 Task: Send an email with the signature Layla Garcia with the subject Introduction to a new initiative and the message I would like to request a meeting to discuss the new employee benefits program. from softage.6@softage.net to softage.5@softage.net and move the email from Sent Items to the folder Raw materials
Action: Mouse moved to (110, 107)
Screenshot: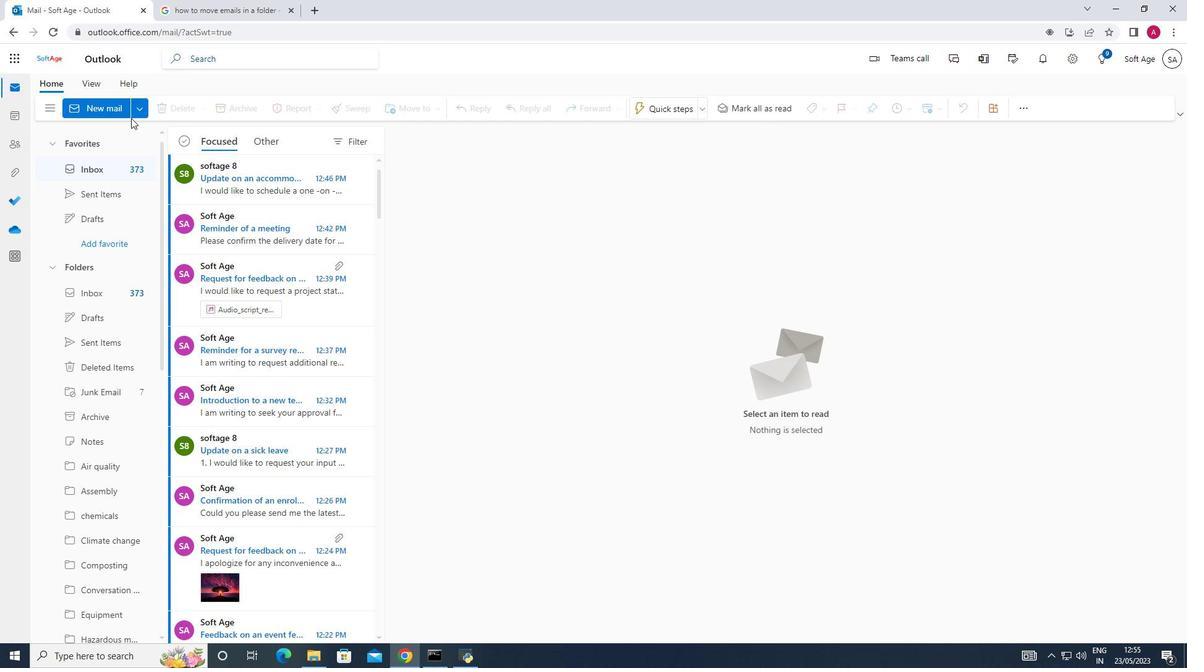 
Action: Mouse pressed left at (110, 107)
Screenshot: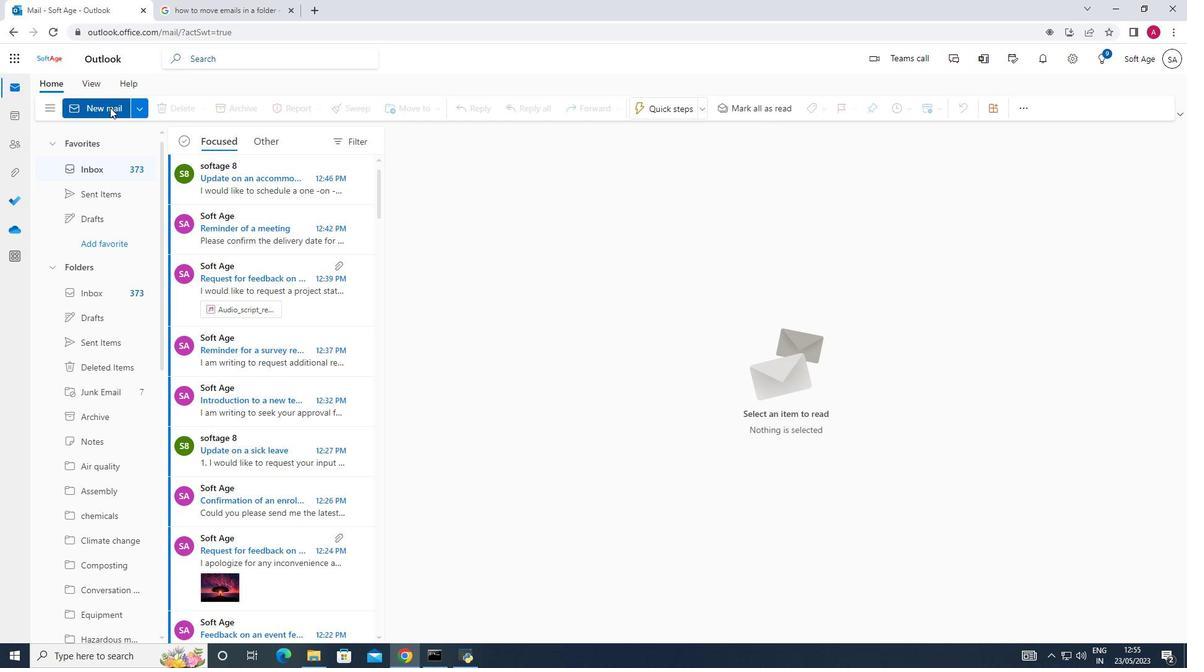 
Action: Mouse moved to (843, 107)
Screenshot: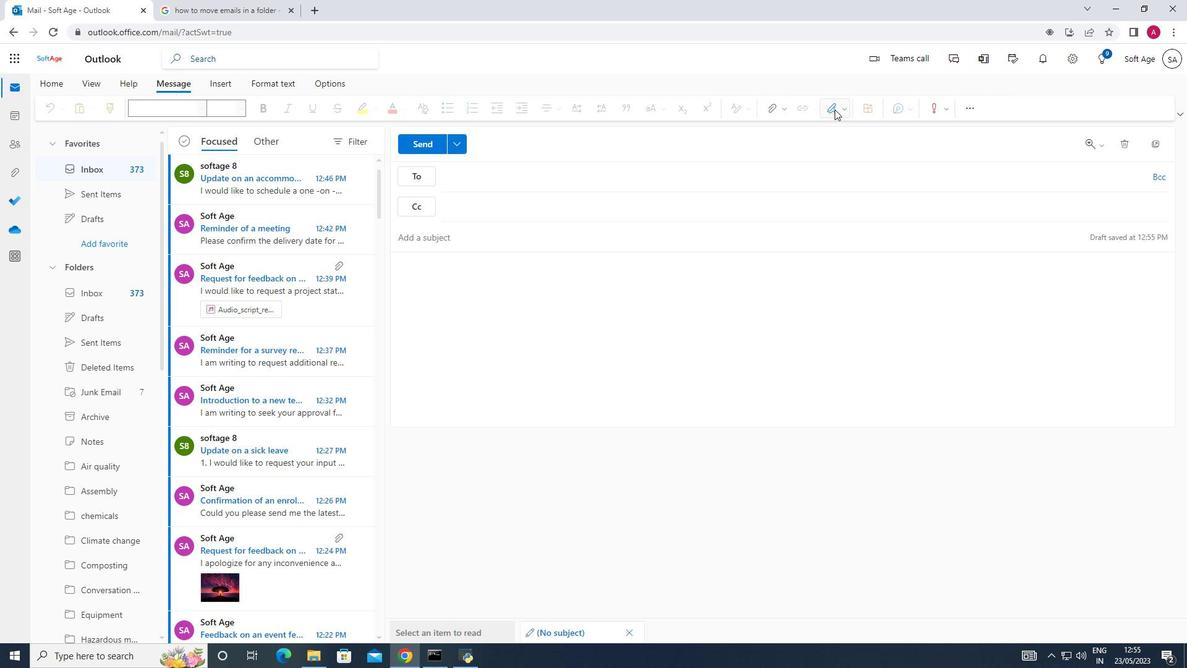
Action: Mouse pressed left at (843, 107)
Screenshot: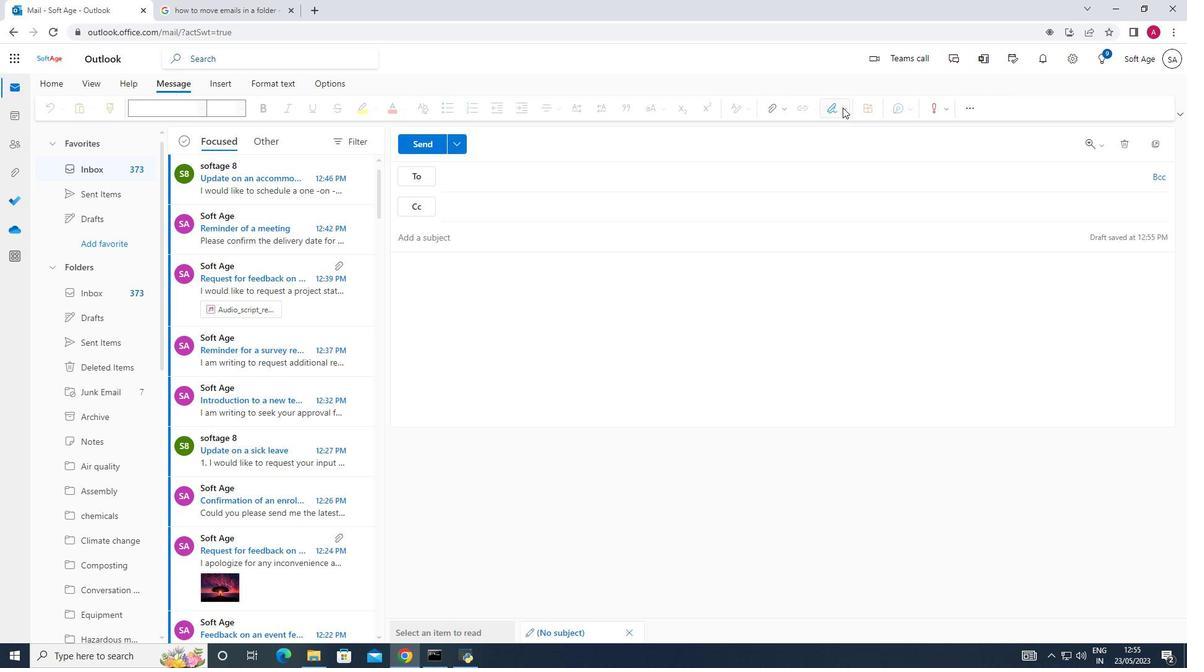 
Action: Mouse moved to (836, 158)
Screenshot: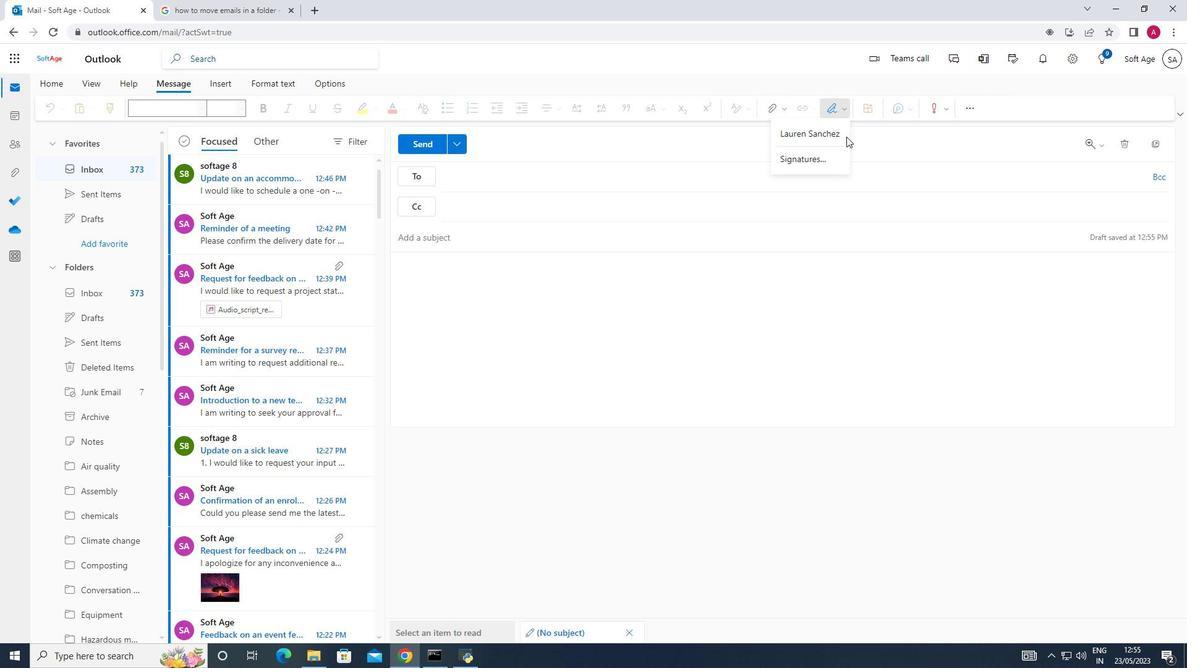 
Action: Mouse pressed left at (836, 158)
Screenshot: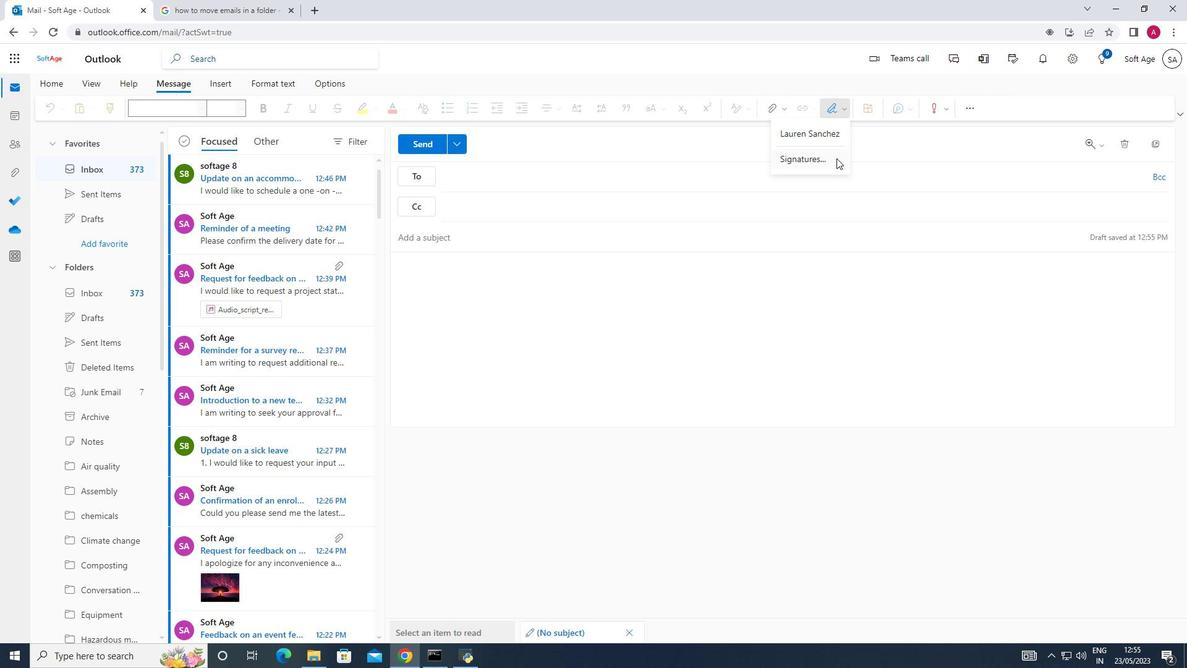 
Action: Mouse moved to (823, 199)
Screenshot: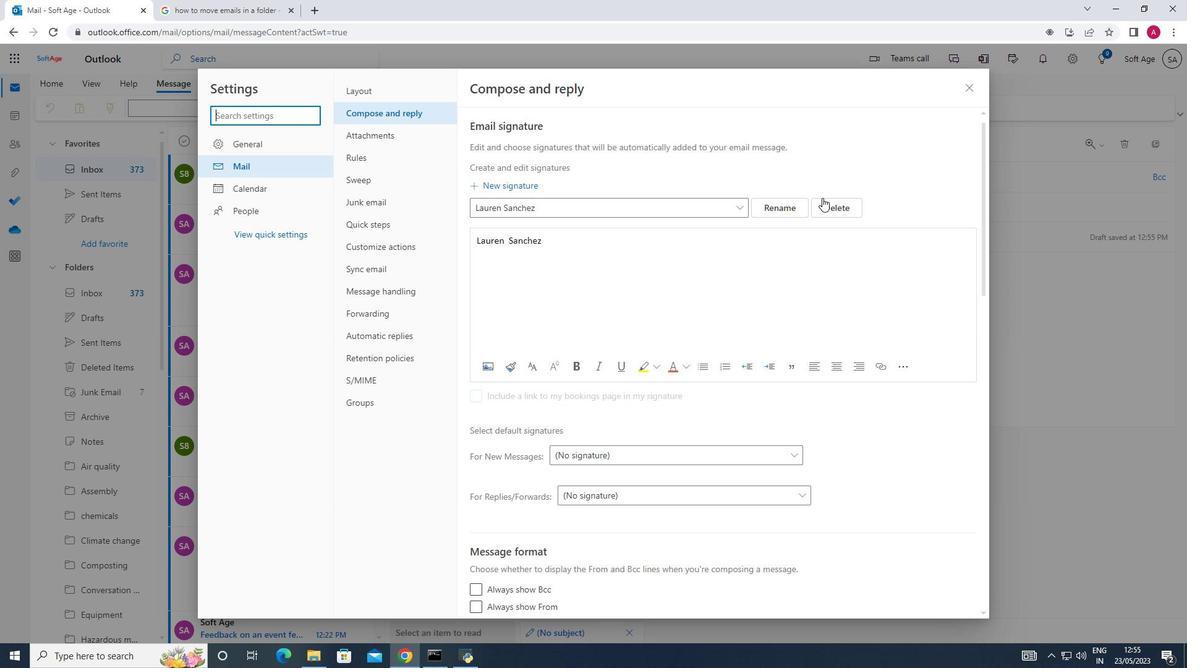 
Action: Mouse pressed left at (823, 199)
Screenshot: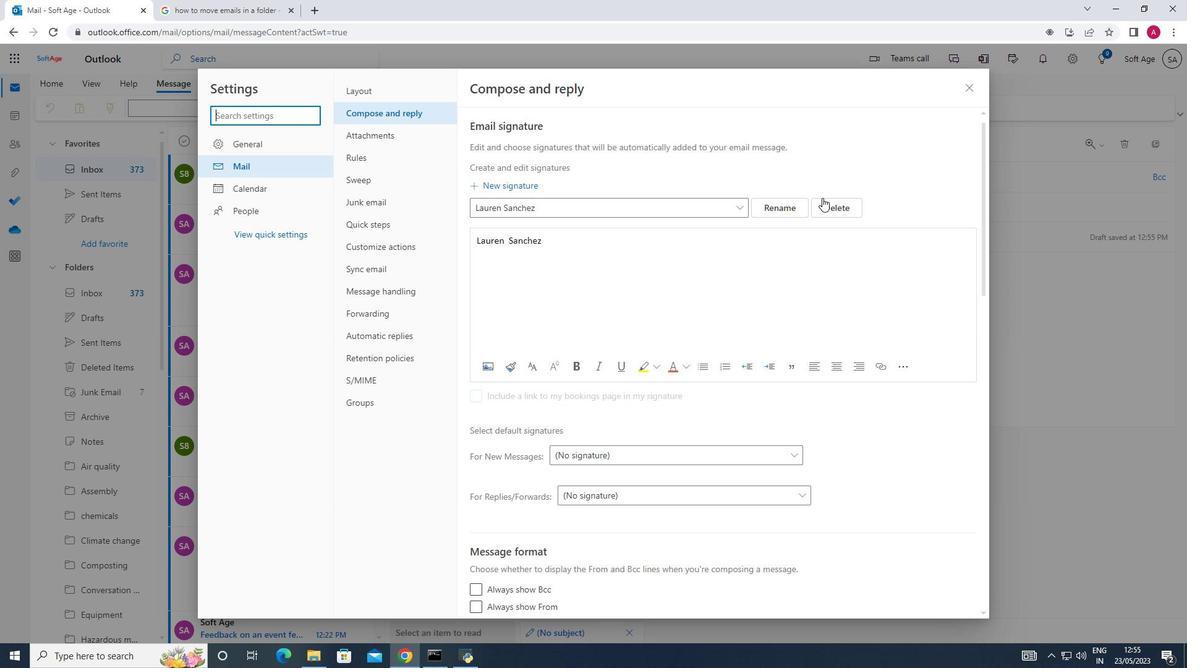 
Action: Mouse moved to (556, 206)
Screenshot: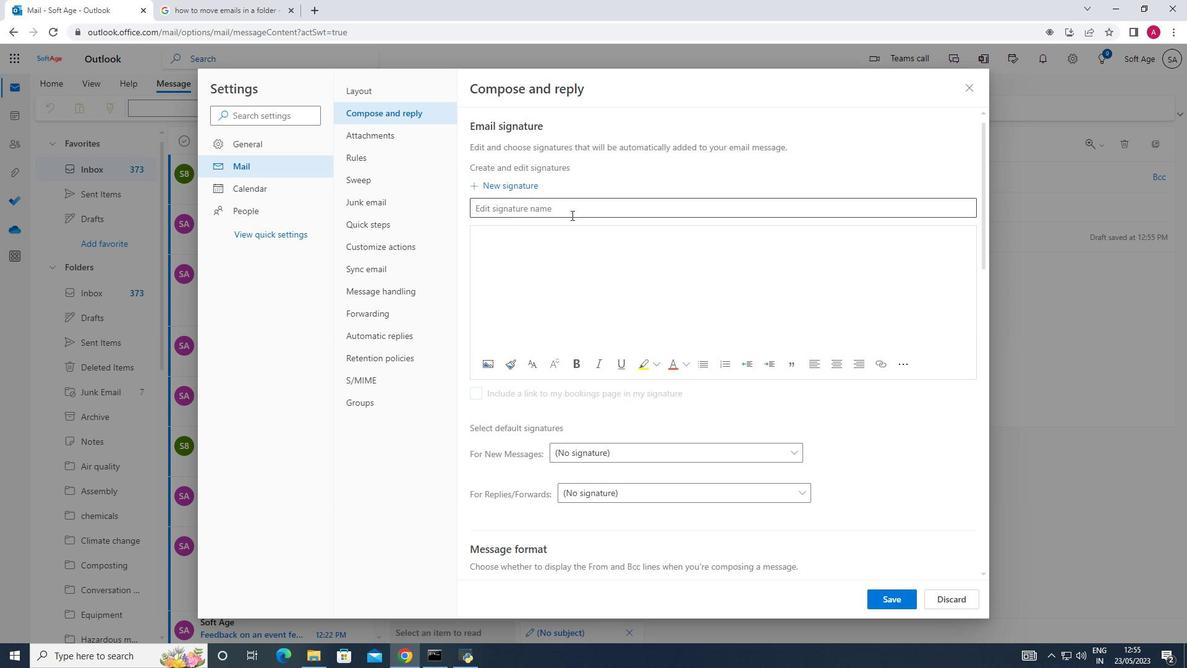 
Action: Mouse pressed left at (556, 206)
Screenshot: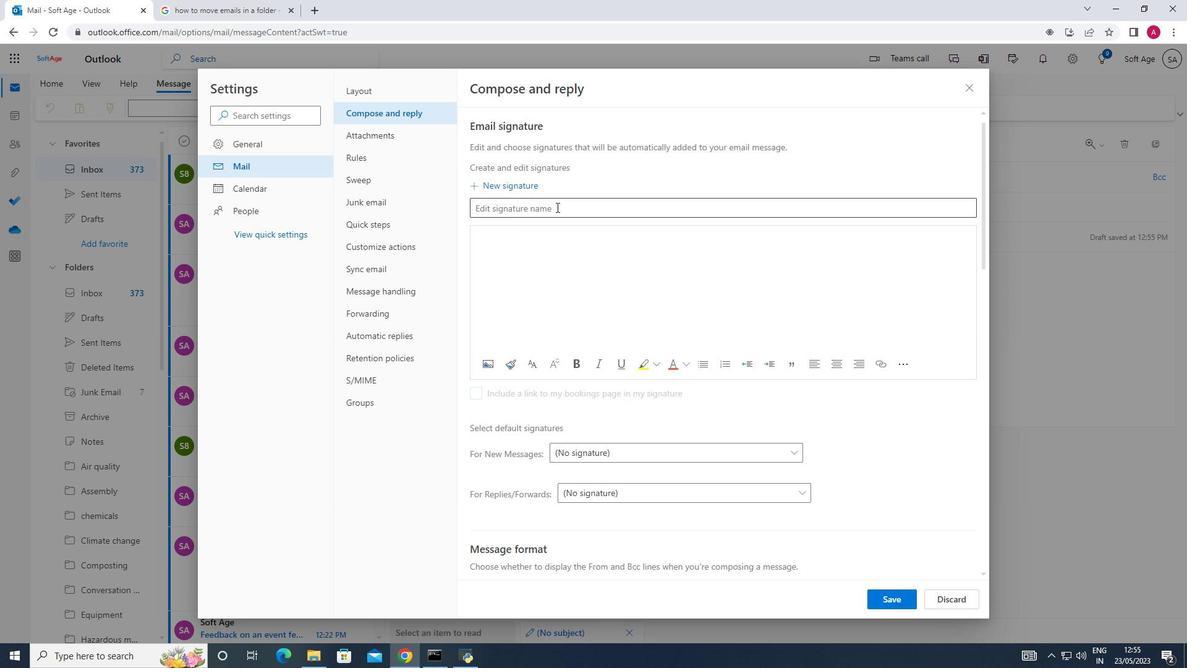 
Action: Mouse moved to (566, 204)
Screenshot: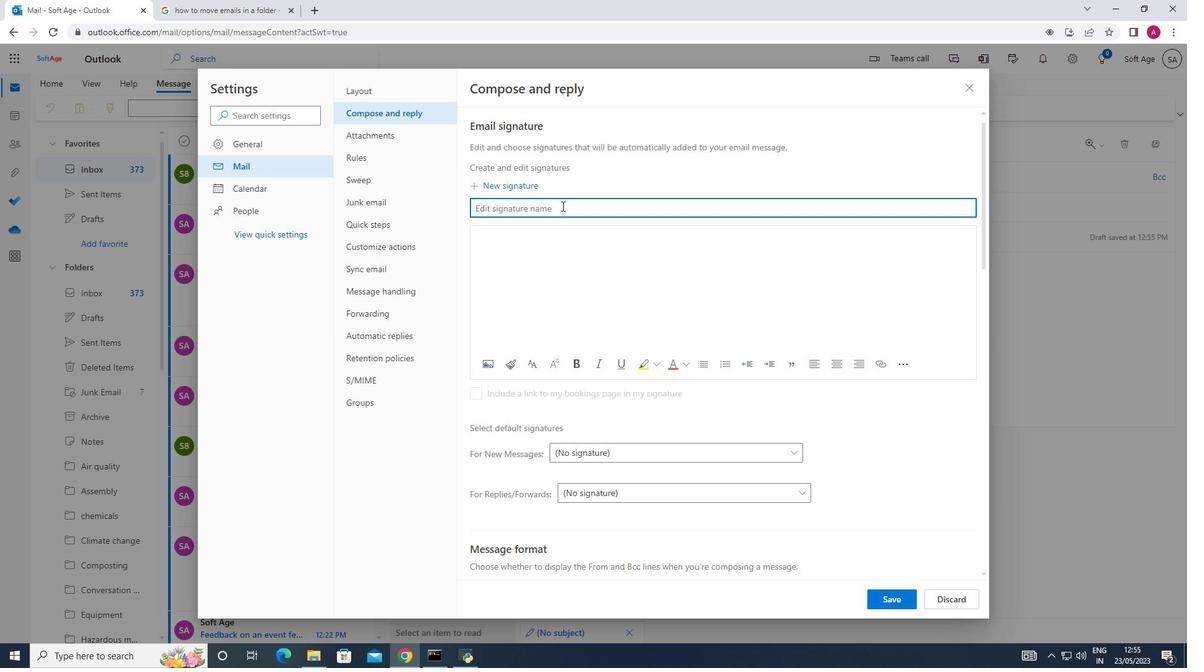 
Action: Key pressed <Key.shift_r>Layla<Key.space><Key.shift>Gr<Key.backspace>arcia
Screenshot: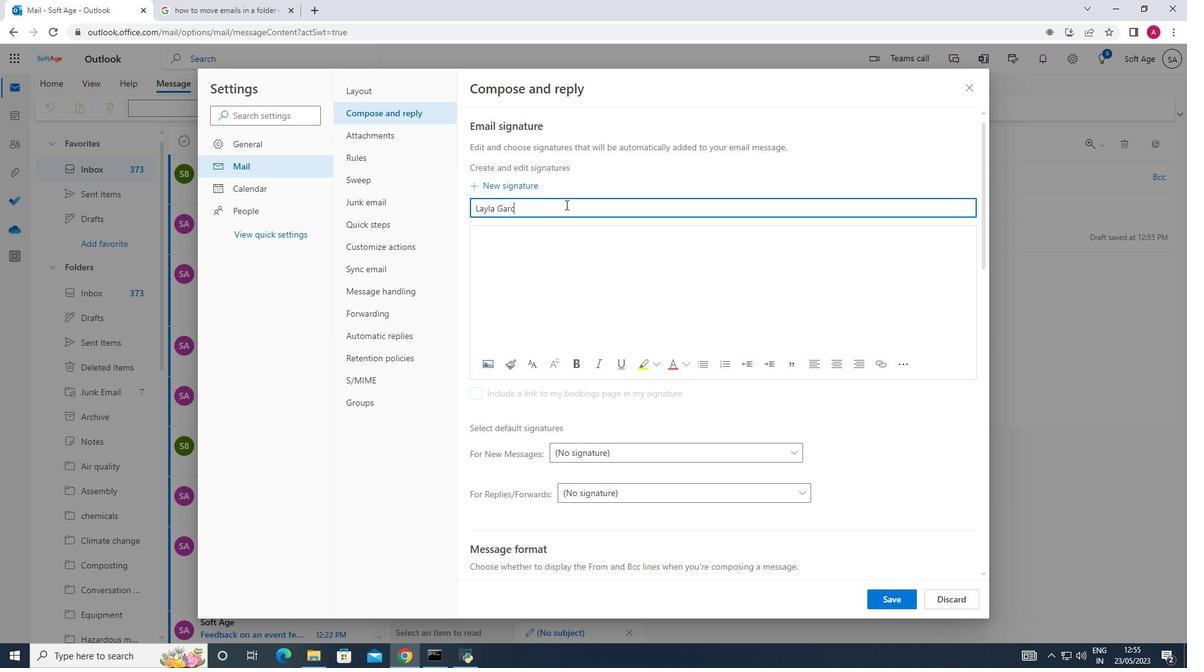 
Action: Mouse moved to (536, 240)
Screenshot: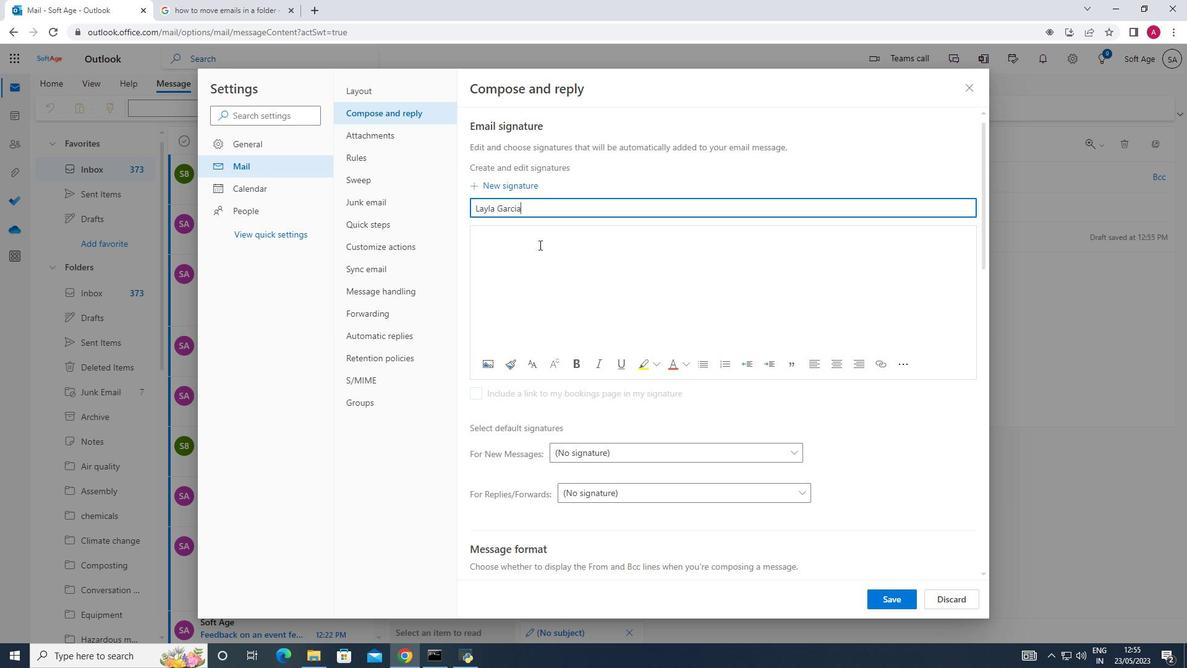 
Action: Mouse pressed left at (536, 240)
Screenshot: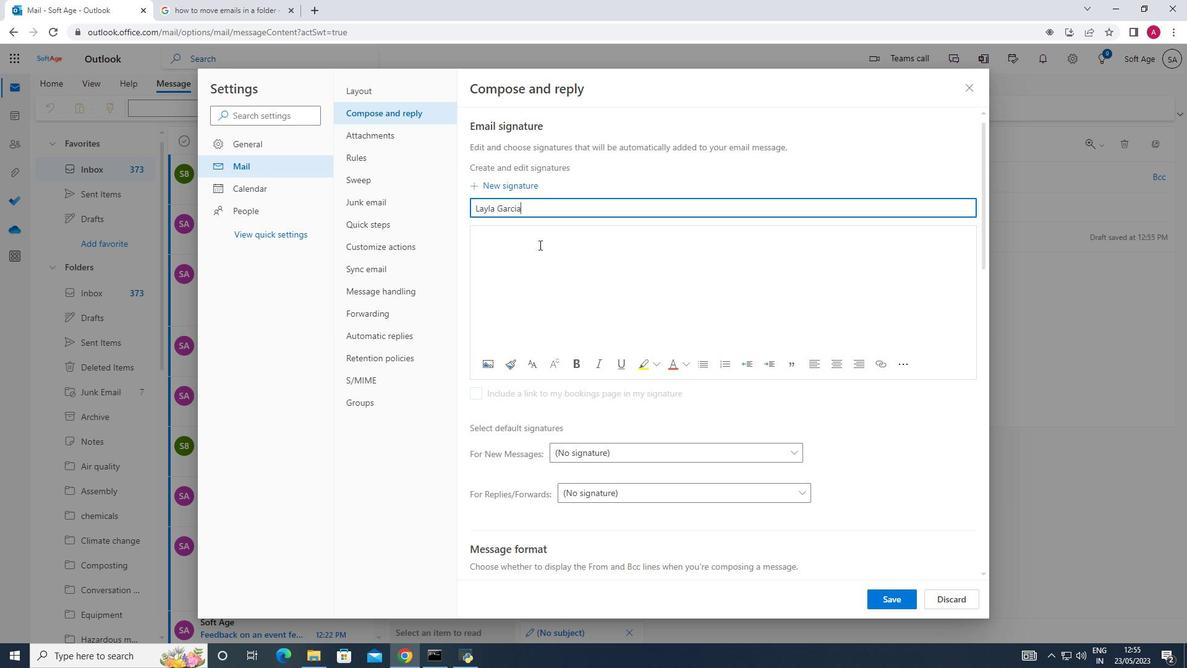 
Action: Mouse moved to (525, 225)
Screenshot: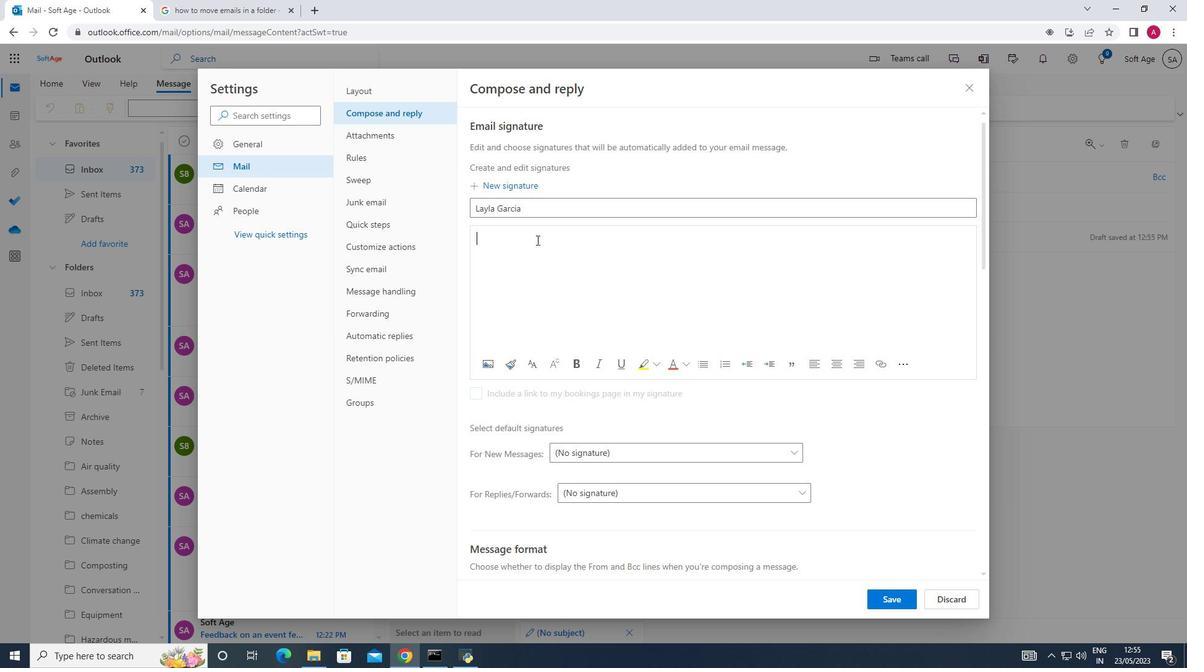 
Action: Key pressed <Key.shift_r>Layla<Key.space><Key.shift>Garcia
Screenshot: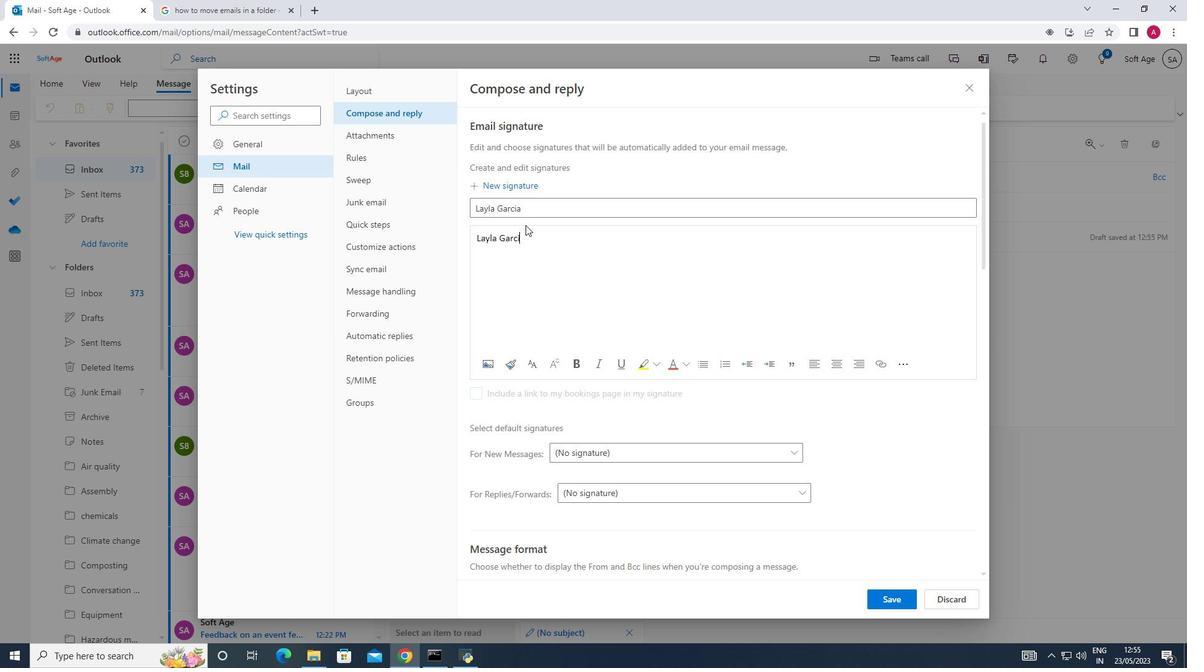 
Action: Mouse moved to (895, 605)
Screenshot: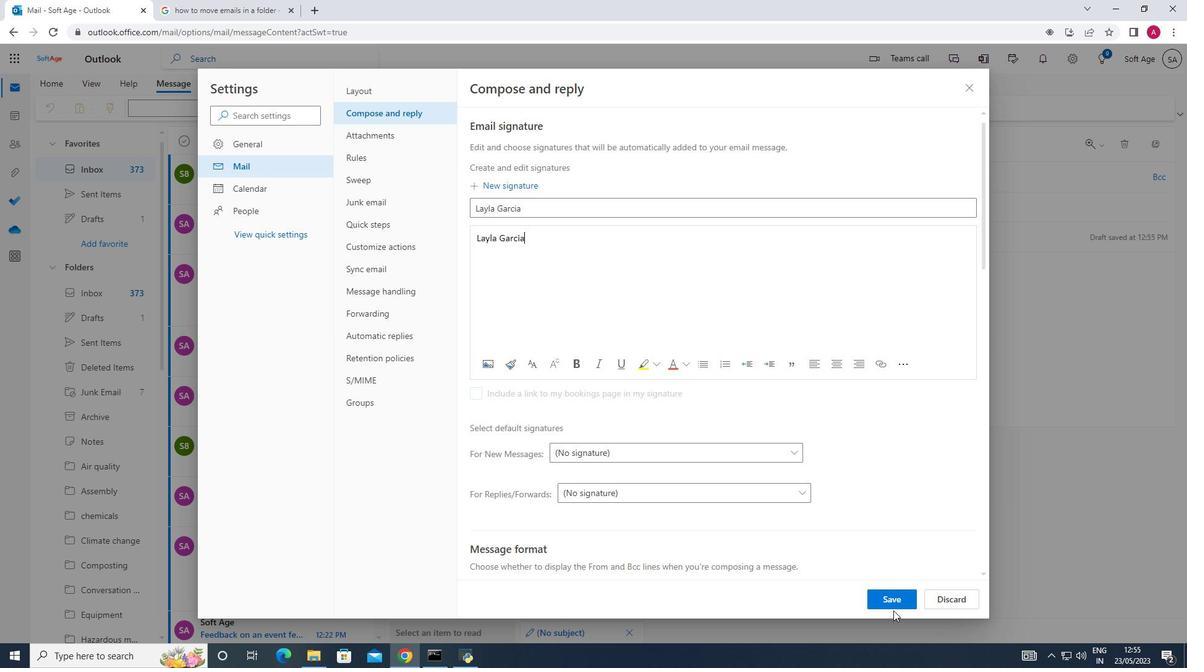 
Action: Mouse pressed left at (895, 605)
Screenshot: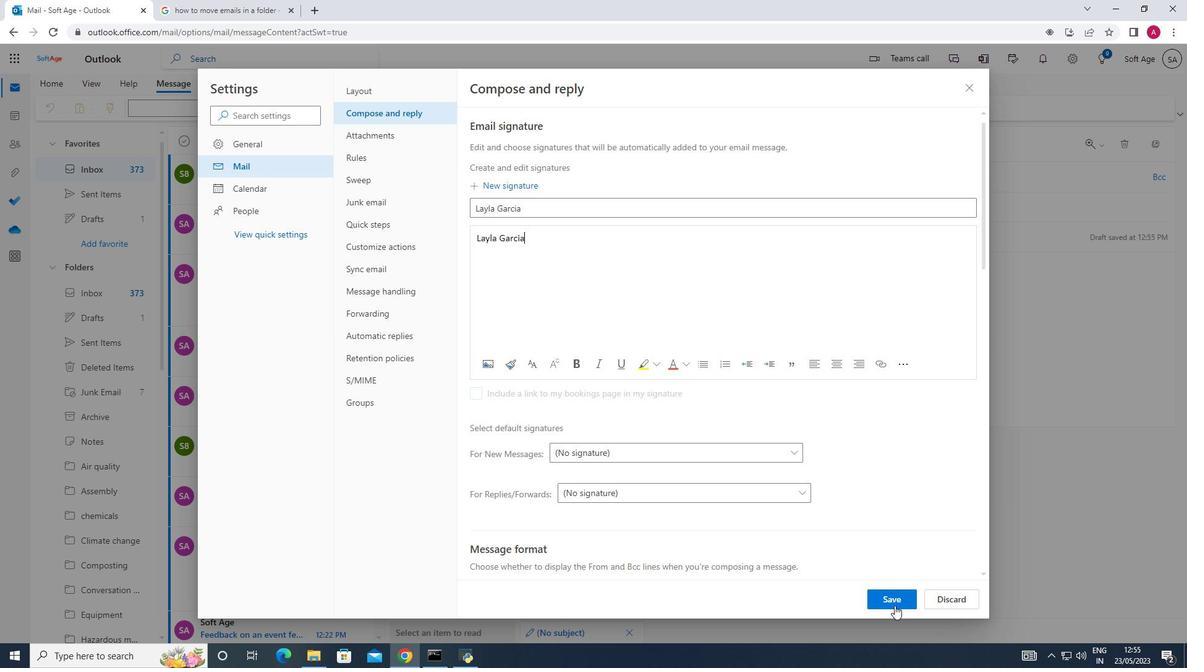 
Action: Mouse moved to (968, 84)
Screenshot: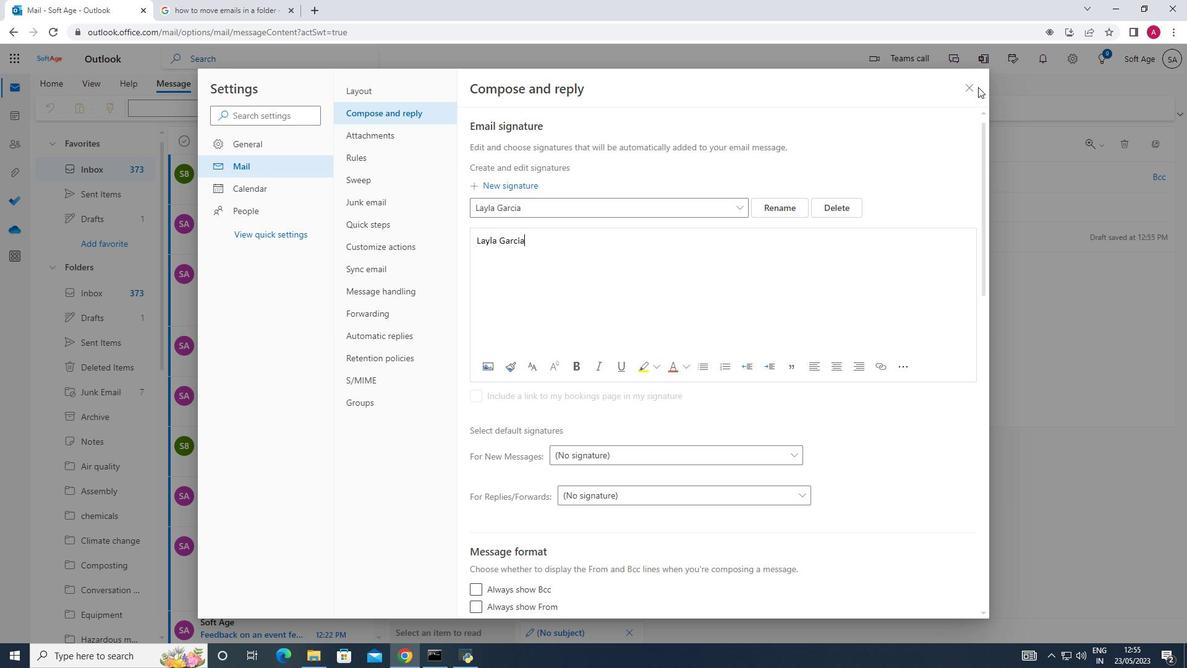
Action: Mouse pressed left at (968, 84)
Screenshot: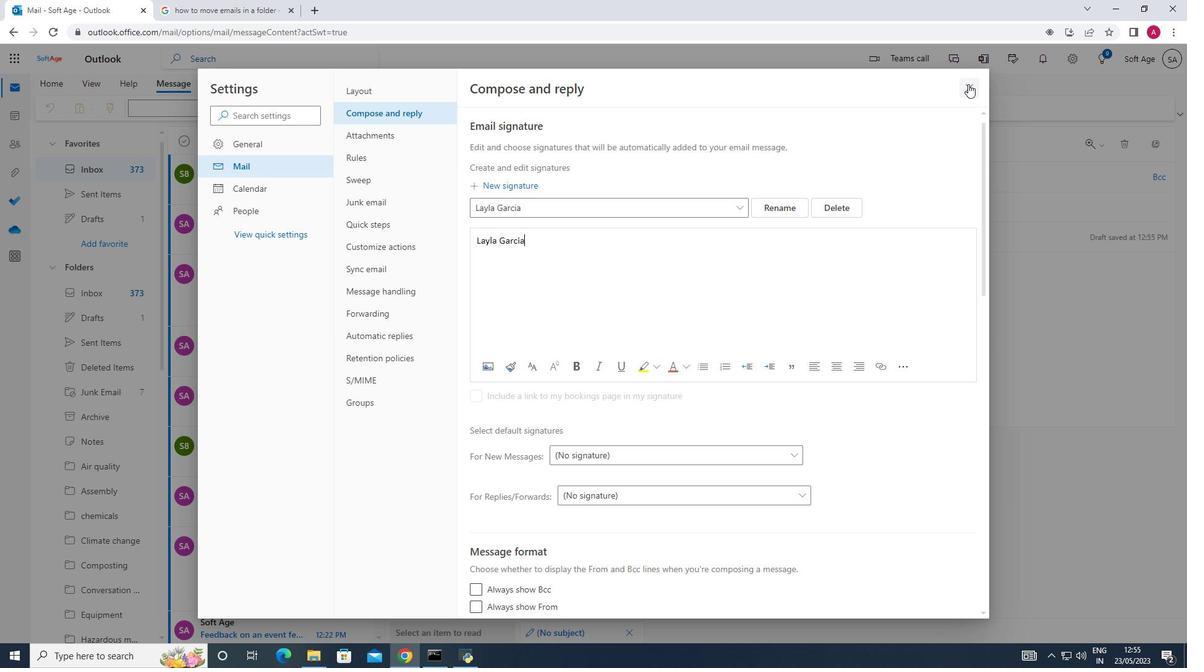 
Action: Mouse moved to (839, 107)
Screenshot: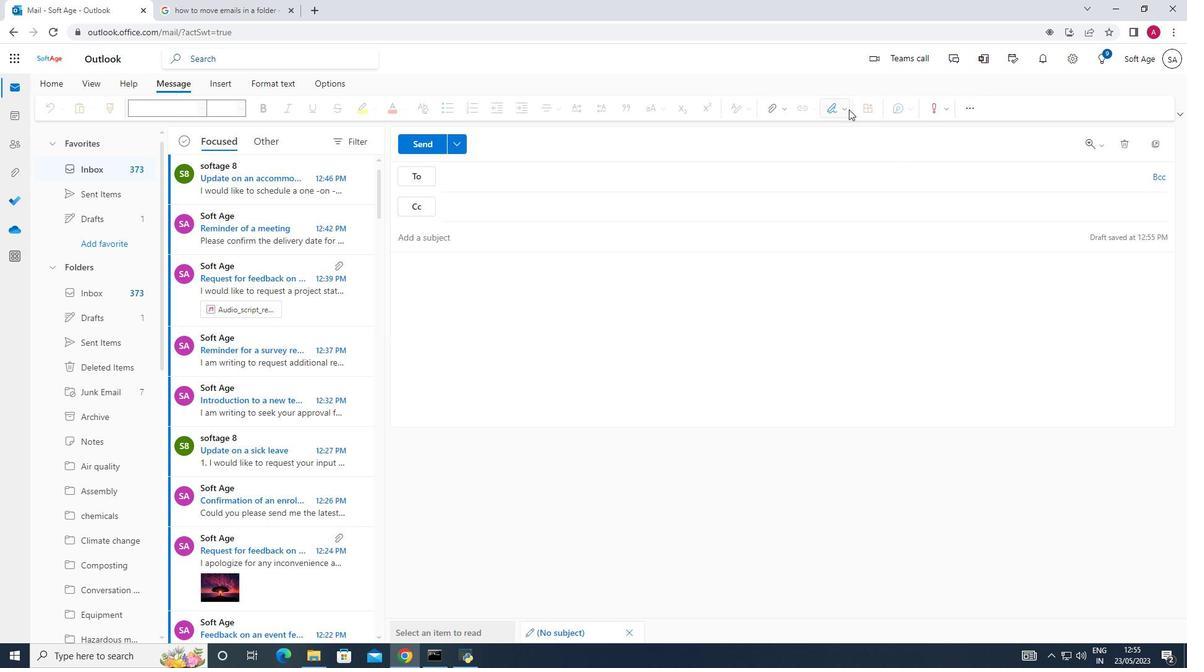 
Action: Mouse pressed left at (839, 107)
Screenshot: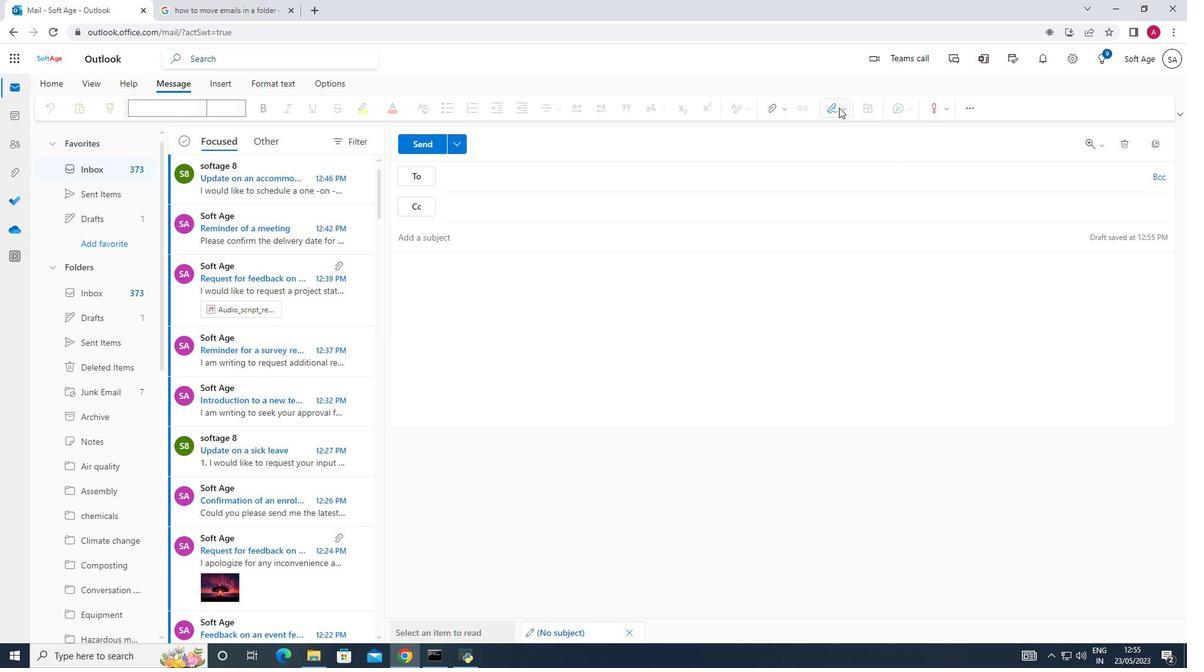 
Action: Mouse moved to (819, 128)
Screenshot: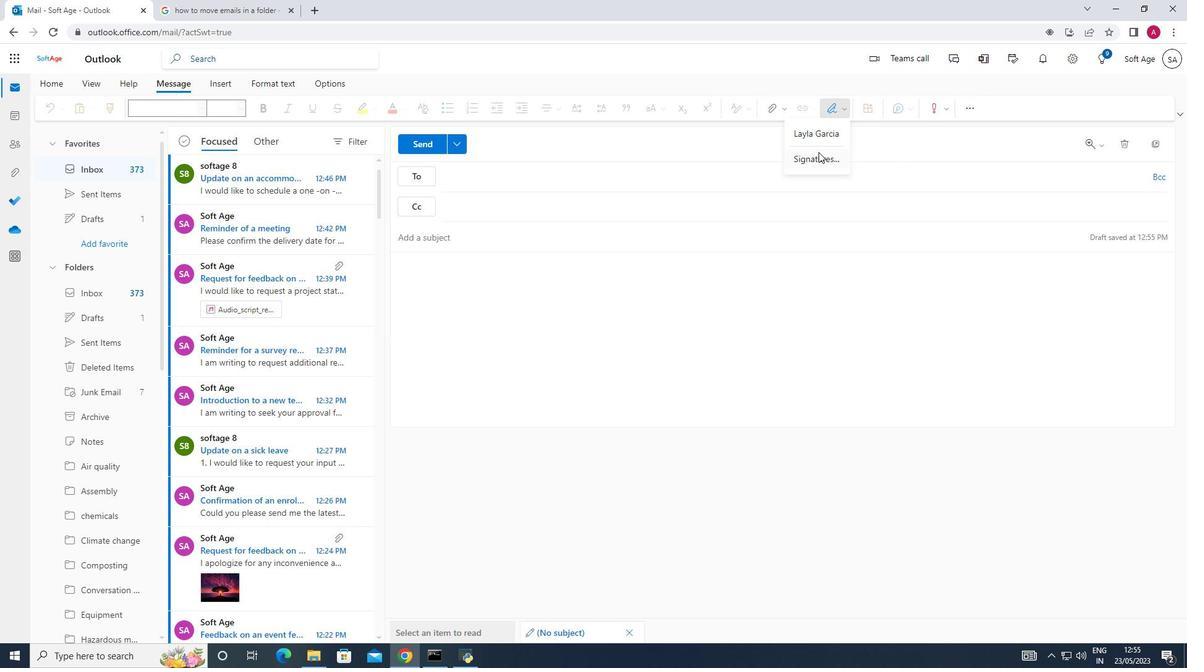 
Action: Mouse pressed left at (819, 128)
Screenshot: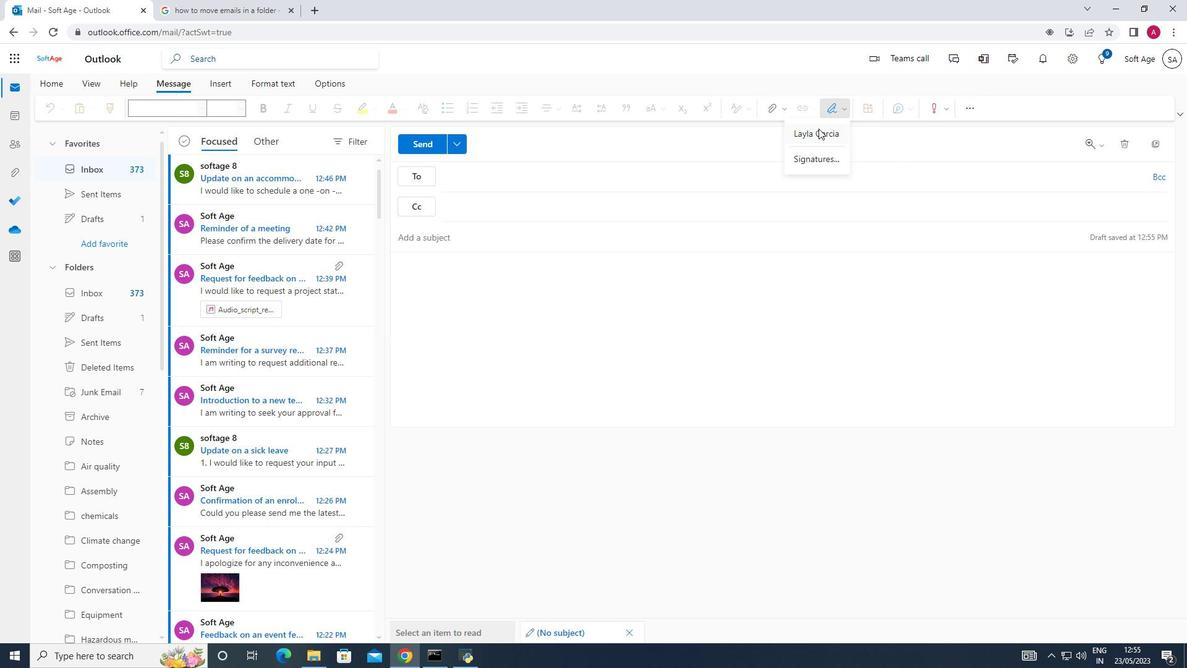 
Action: Mouse moved to (427, 240)
Screenshot: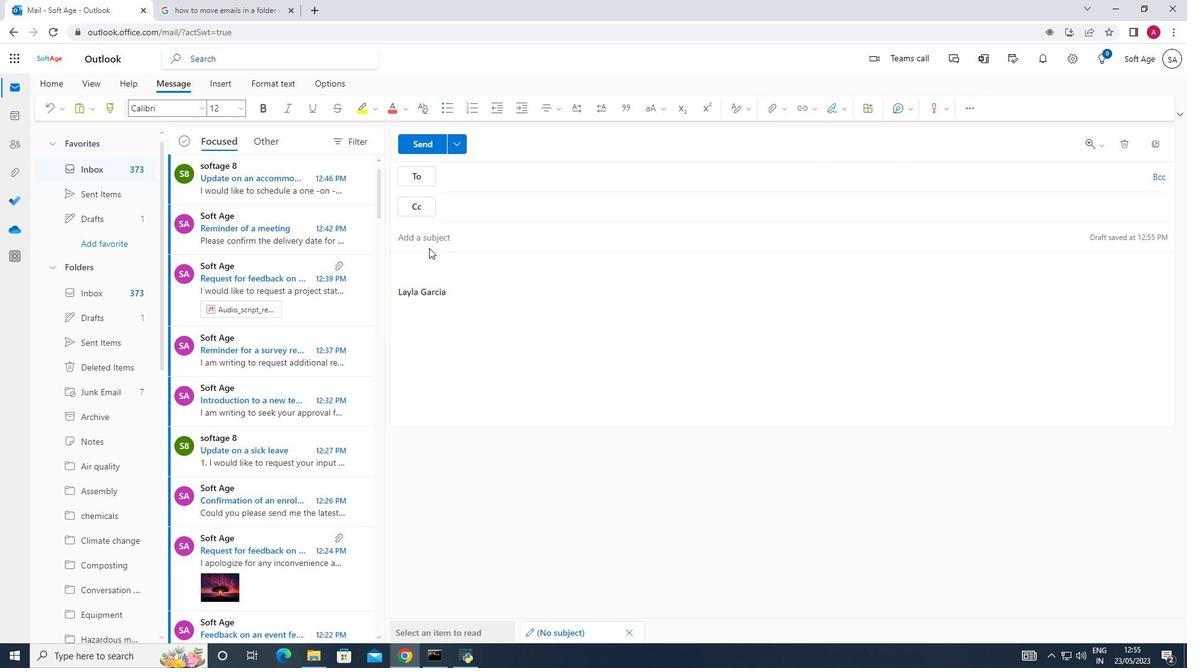 
Action: Mouse pressed left at (427, 240)
Screenshot: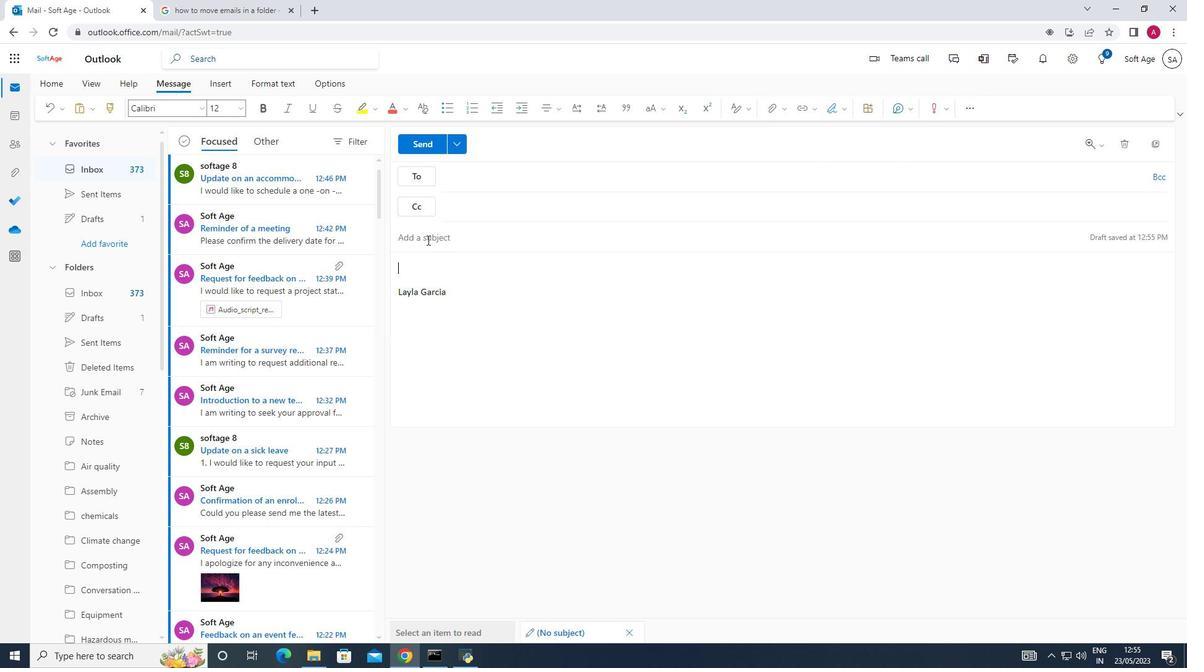 
Action: Mouse moved to (433, 236)
Screenshot: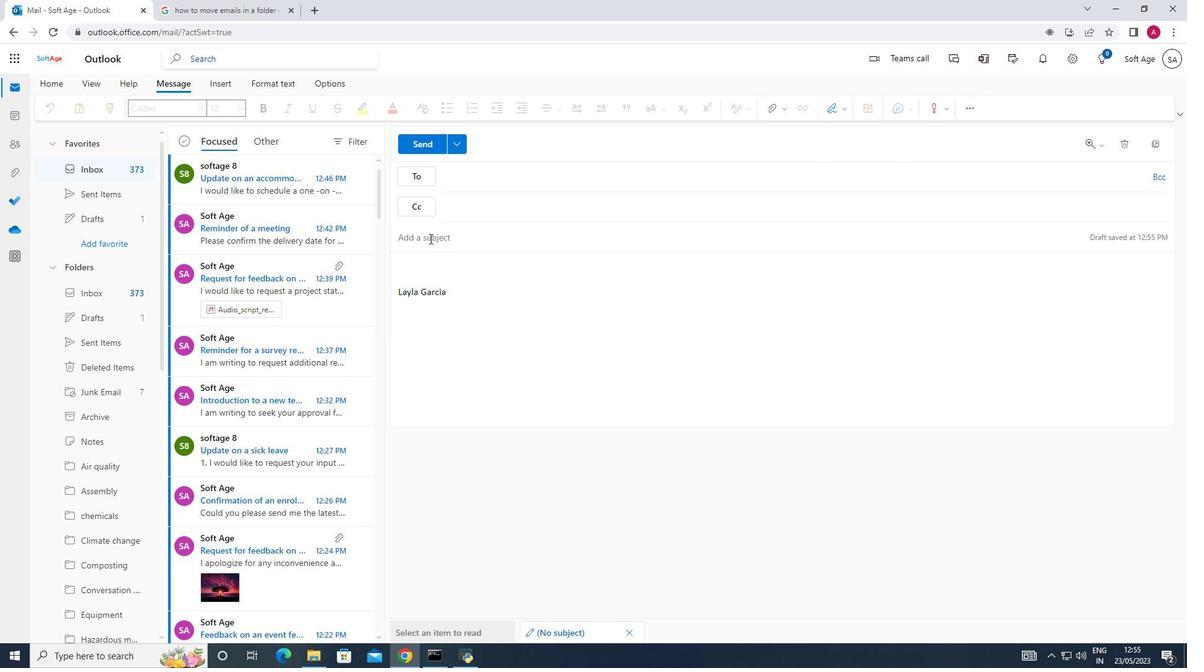 
Action: Key pressed <Key.shift>Introduction<Key.space>to<Key.space>a<Key.space>new<Key.space>initiative
Screenshot: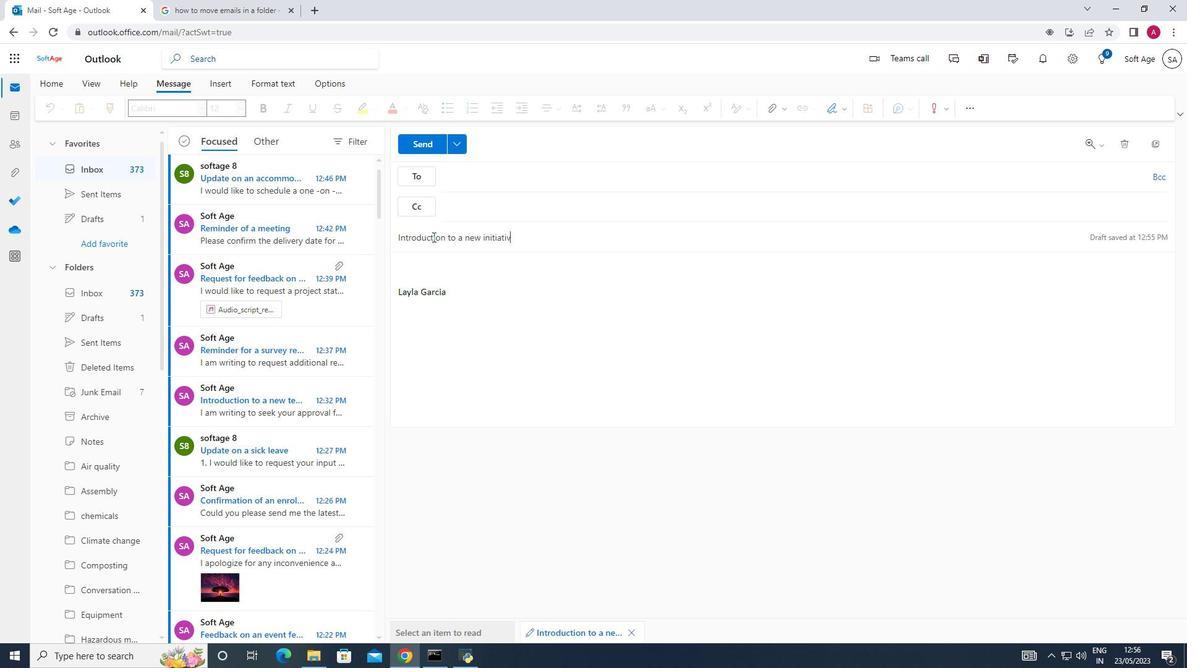 
Action: Mouse moved to (426, 270)
Screenshot: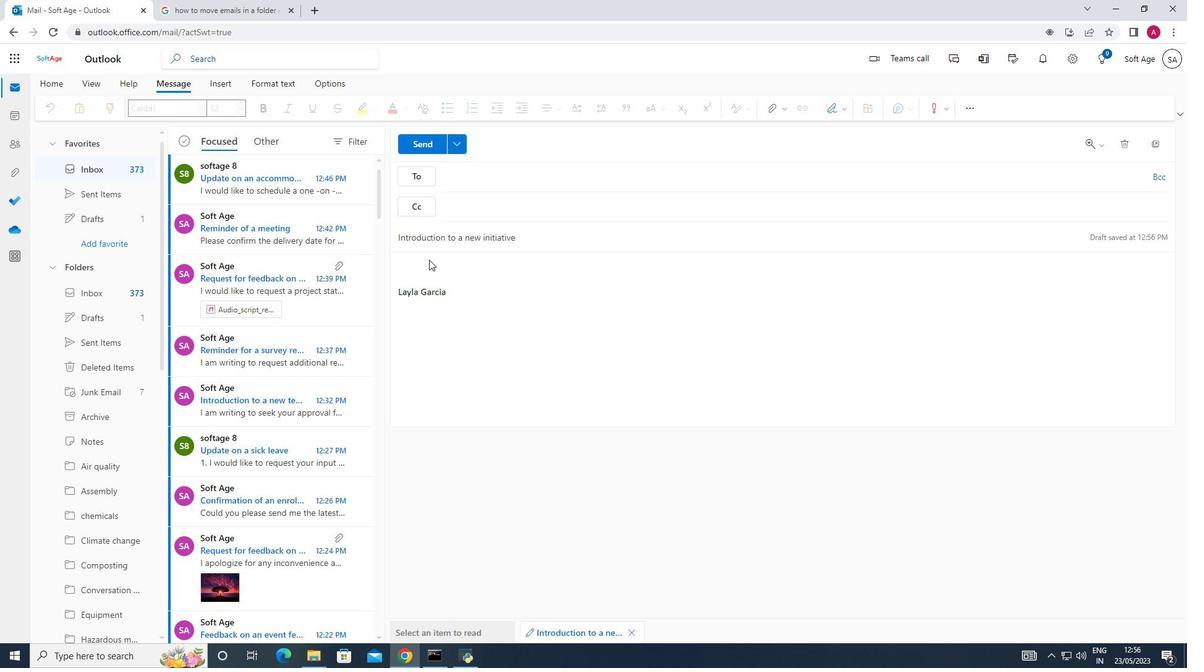 
Action: Mouse pressed left at (426, 270)
Screenshot: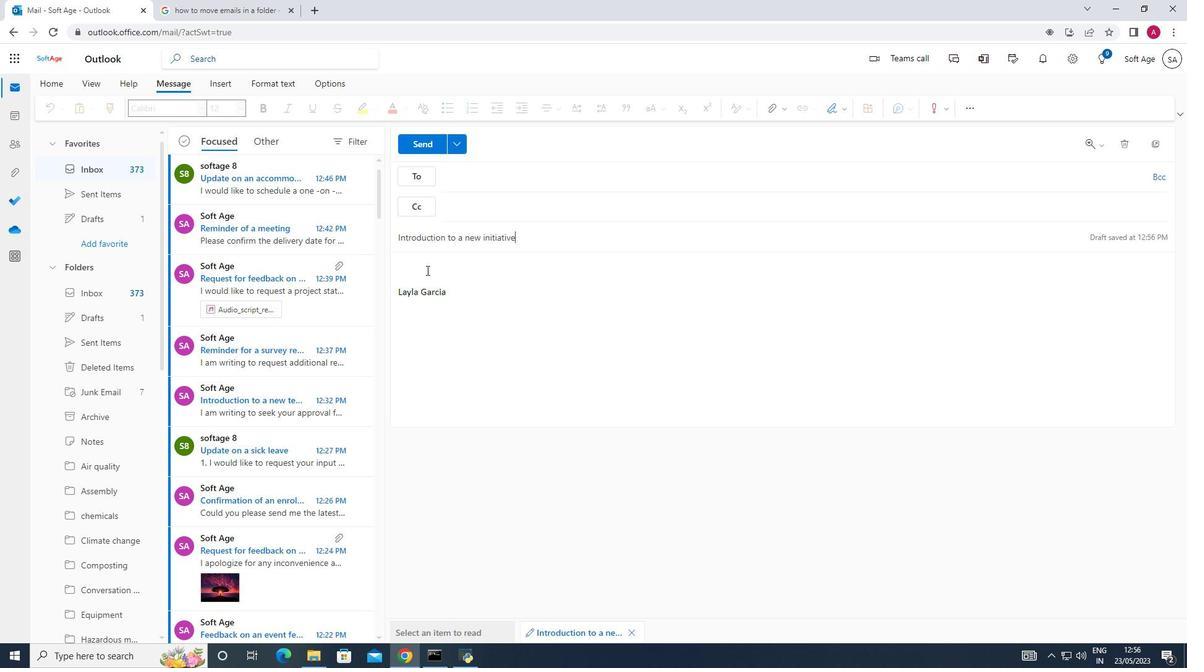 
Action: Key pressed <Key.shift>I<Key.space>would<Key.space><Key.tab><Key.space>request<Key.space>a<Key.space>meeting<Key.space>to<Key.space>discuss<Key.space>the<Key.space>new<Key.space>employee<Key.space>benefits<Key.space>program.
Screenshot: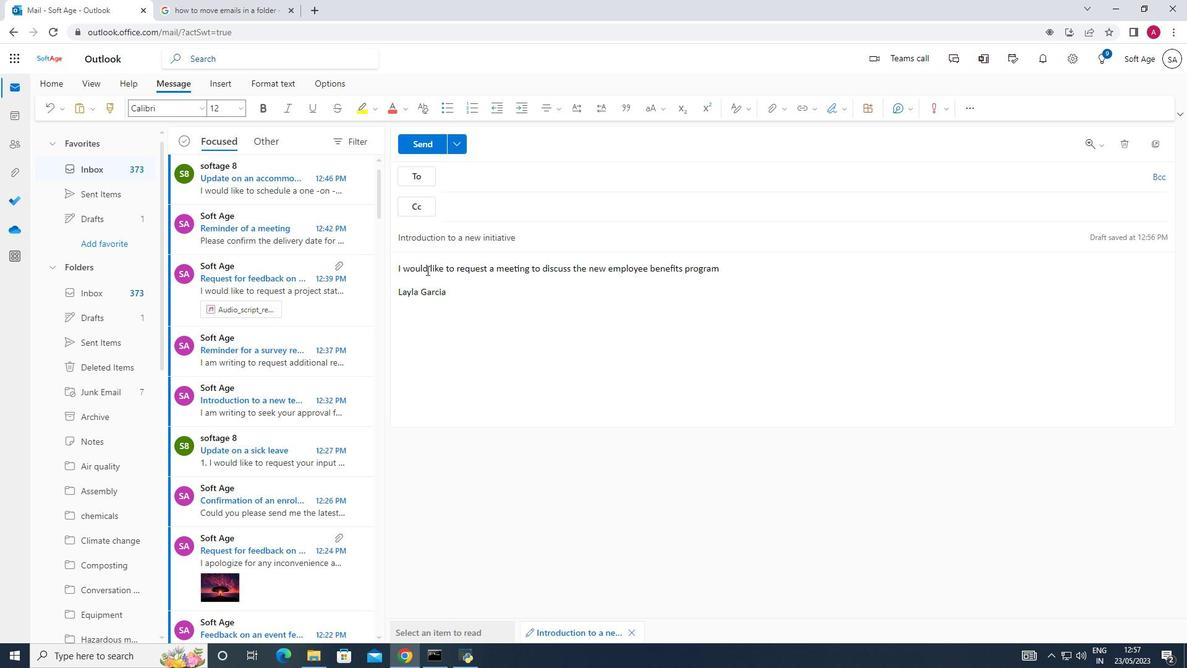 
Action: Mouse moved to (476, 183)
Screenshot: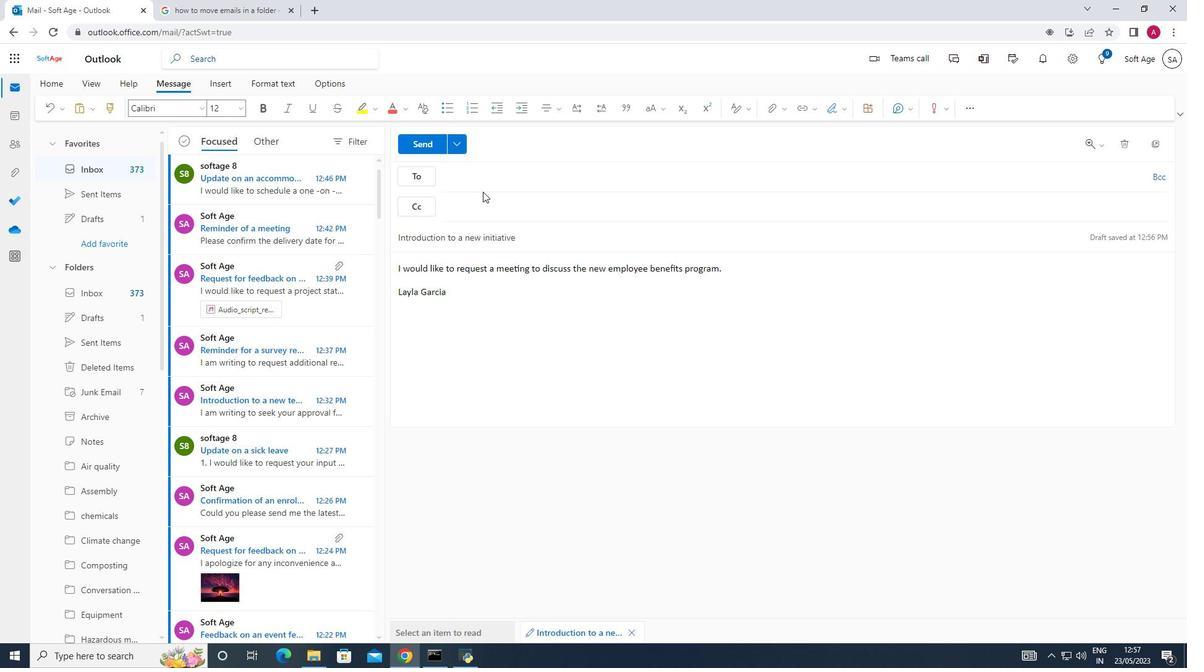 
Action: Mouse pressed left at (476, 183)
Screenshot: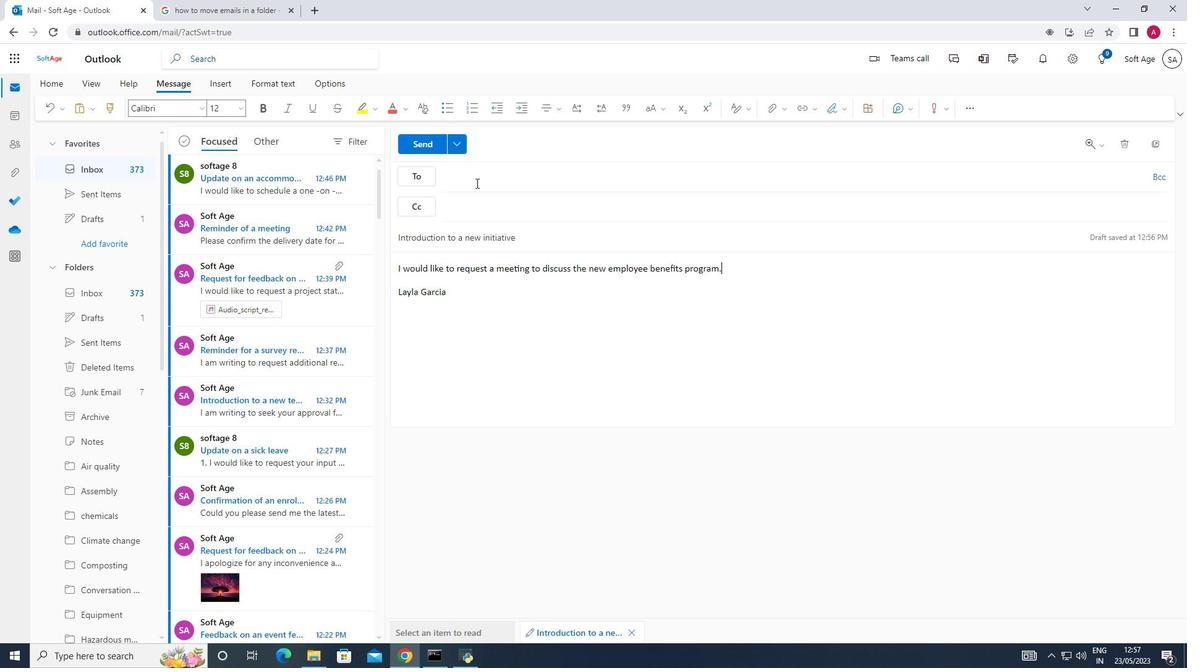 
Action: Key pressed softage.5<Key.shift>@
Screenshot: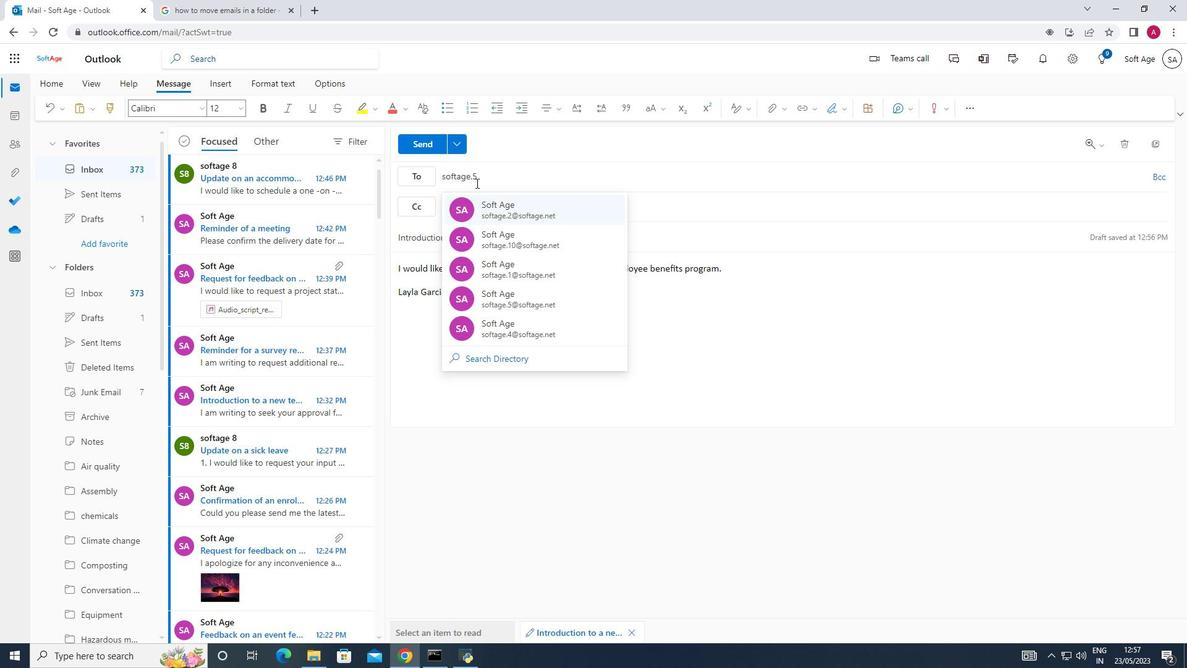 
Action: Mouse moved to (516, 217)
Screenshot: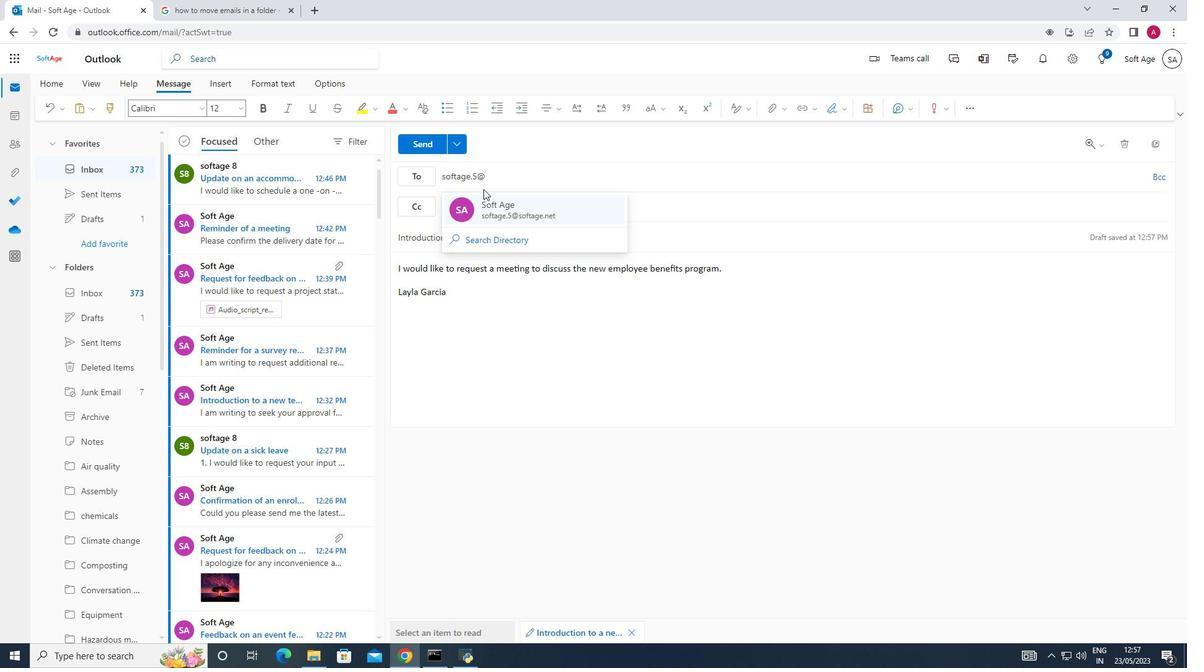 
Action: Mouse pressed left at (516, 217)
Screenshot: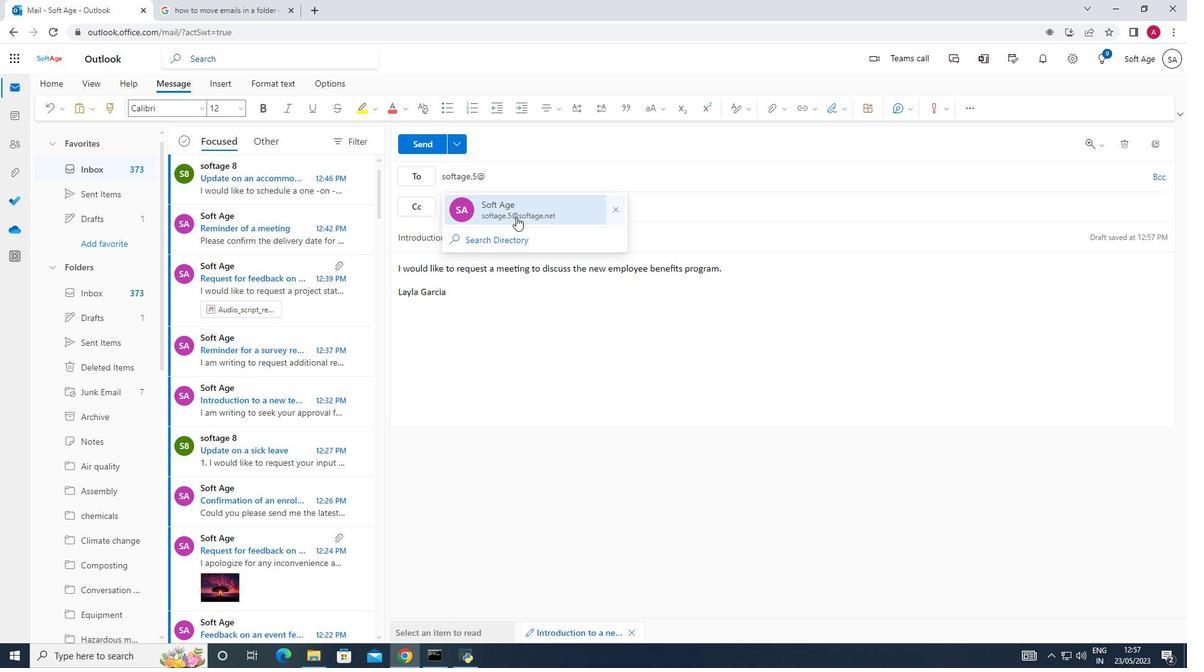 
Action: Mouse moved to (349, 300)
Screenshot: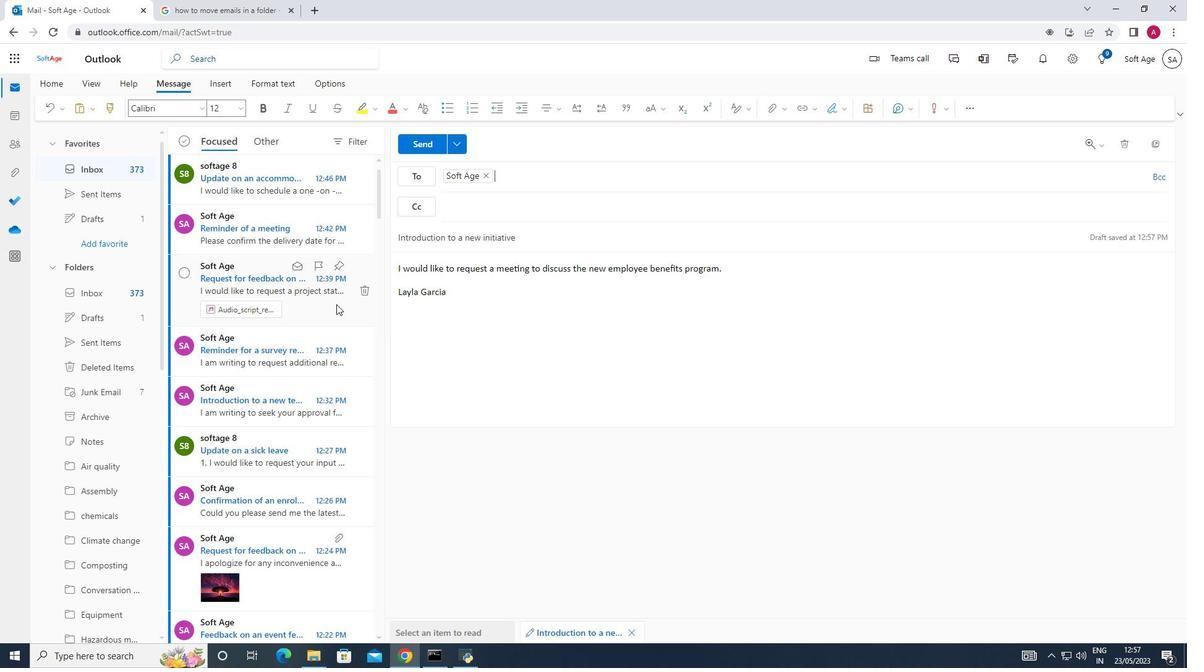 
Action: Mouse scrolled (349, 300) with delta (0, 0)
Screenshot: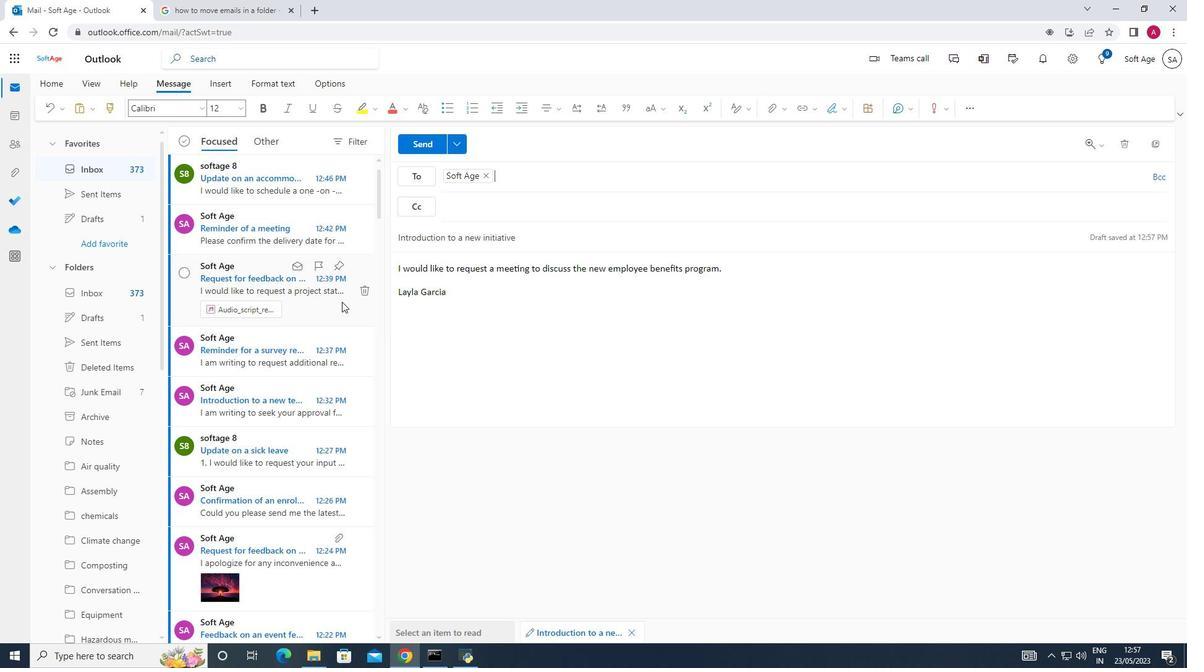 
Action: Mouse moved to (482, 238)
Screenshot: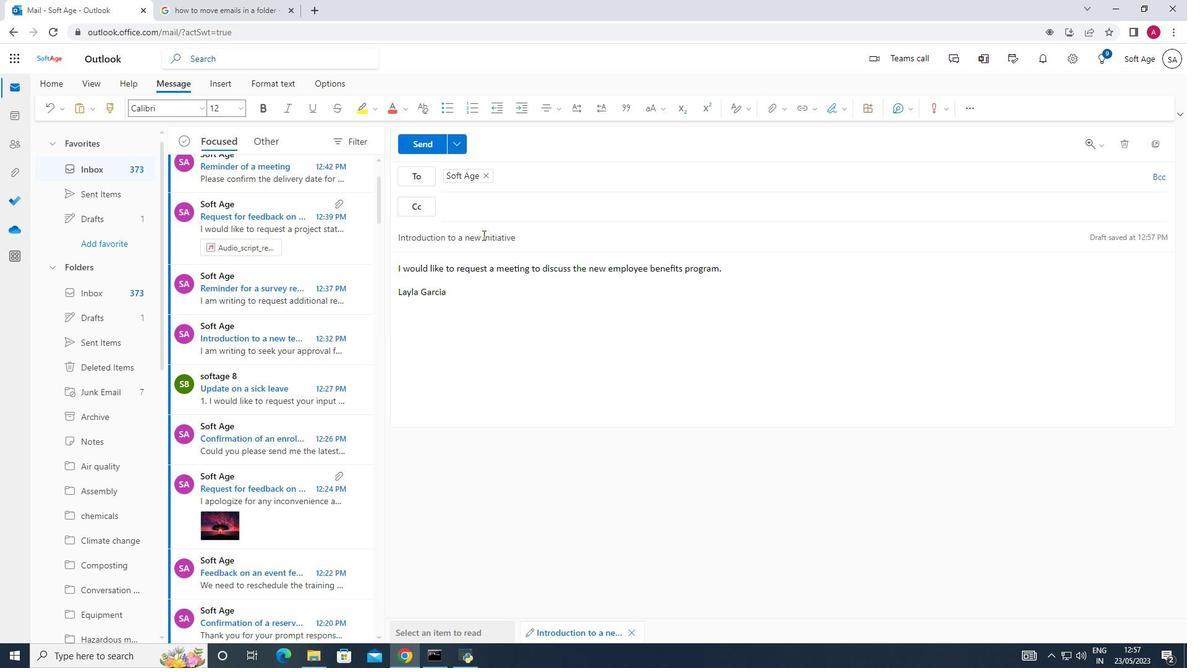 
Action: Mouse scrolled (482, 238) with delta (0, 0)
Screenshot: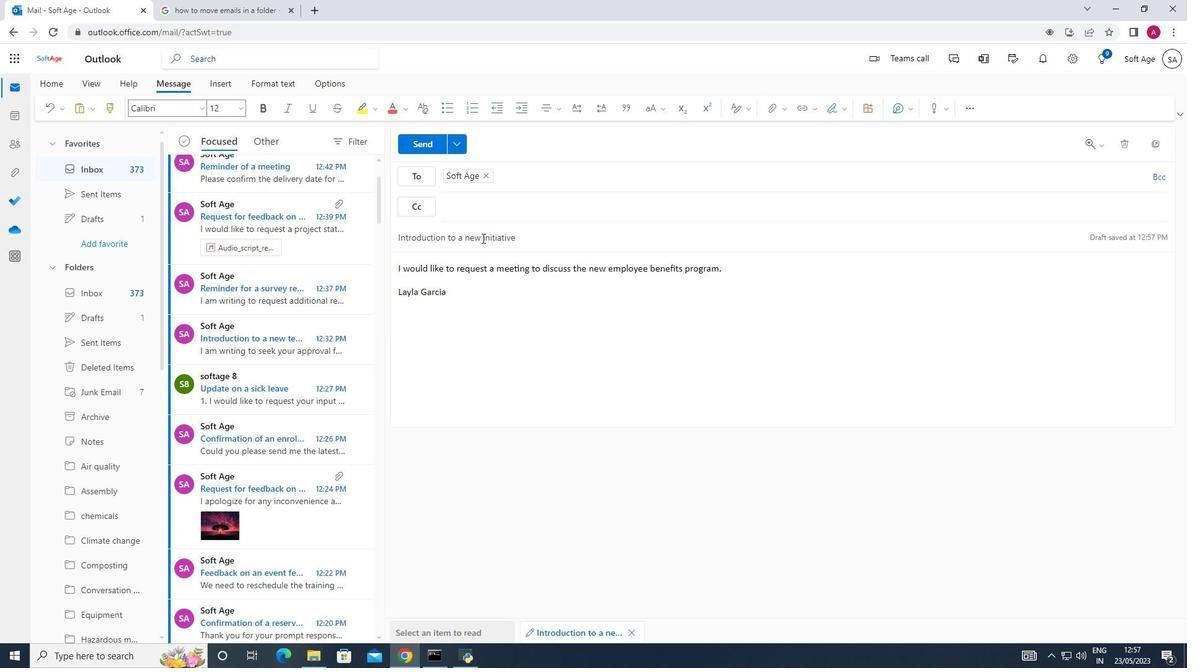 
Action: Mouse scrolled (482, 238) with delta (0, 0)
Screenshot: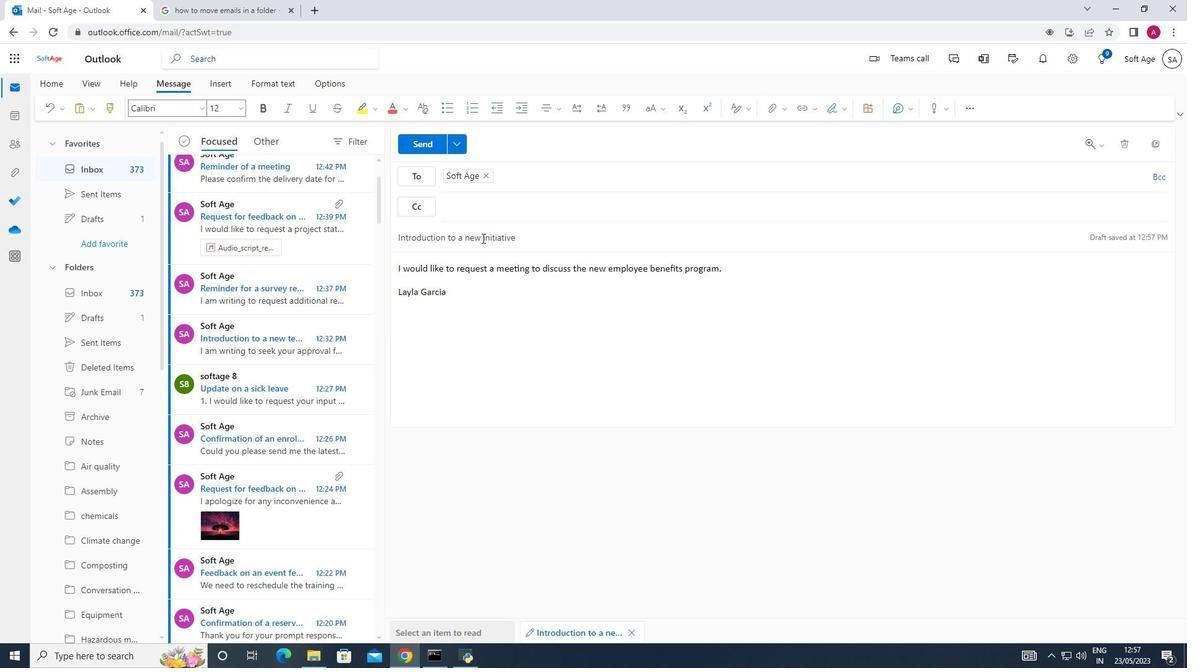 
Action: Mouse moved to (411, 138)
Screenshot: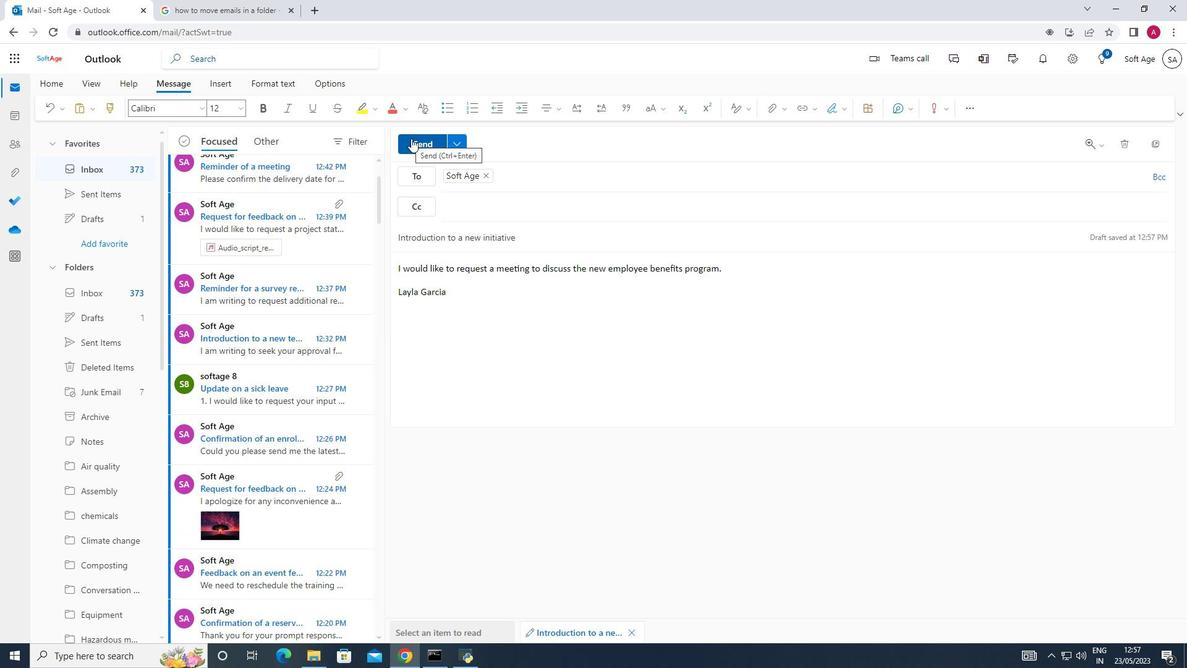 
Action: Mouse pressed left at (411, 138)
Screenshot: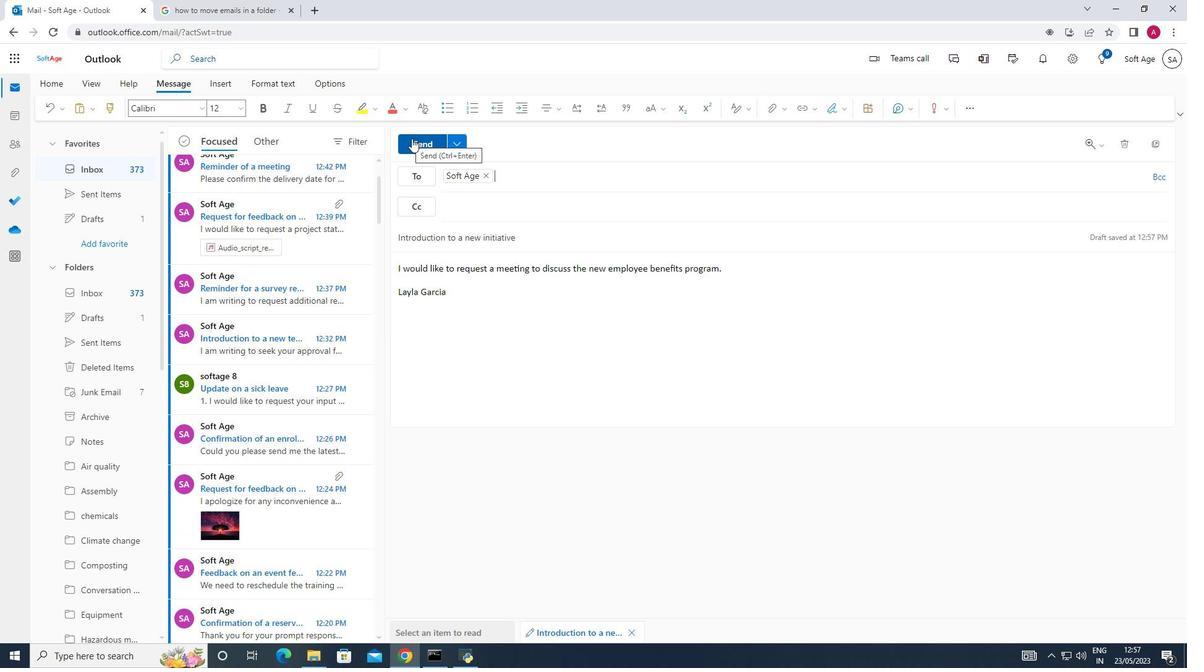 
Action: Mouse moved to (320, 277)
Screenshot: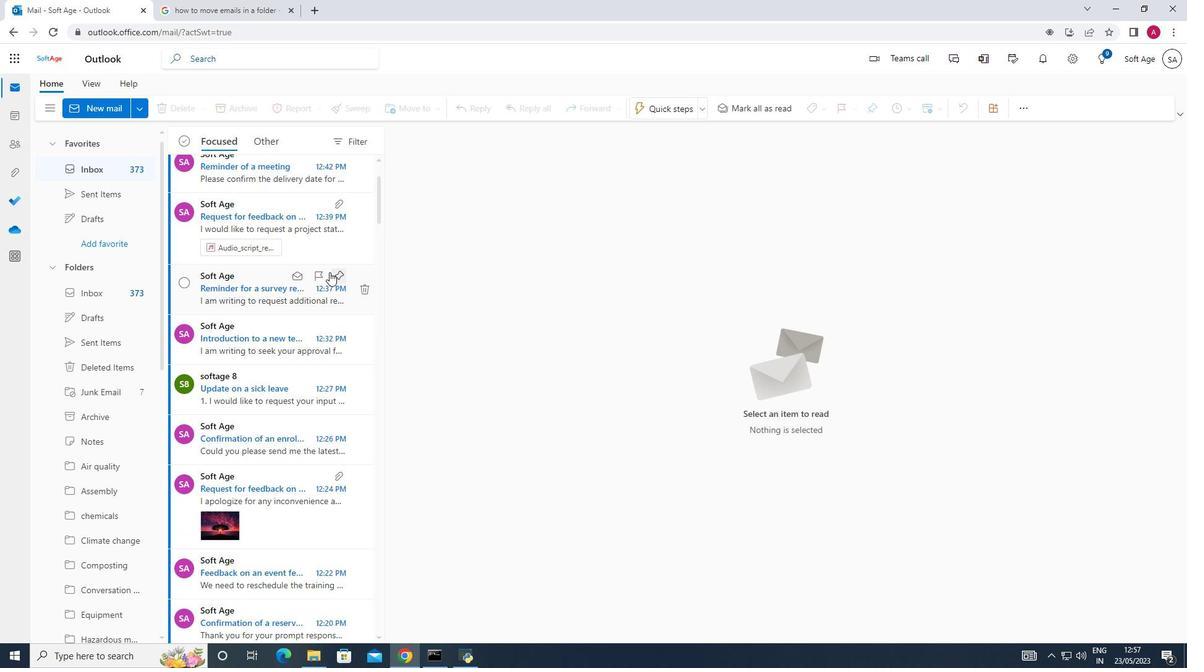
Action: Mouse scrolled (320, 278) with delta (0, 0)
Screenshot: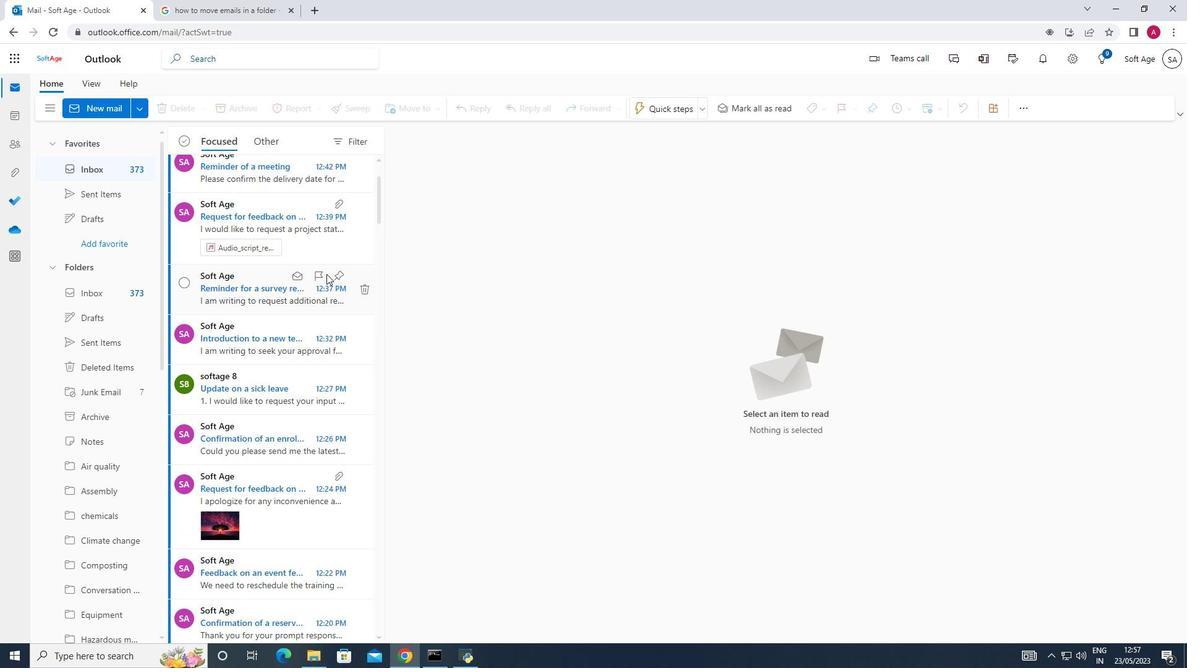 
Action: Mouse scrolled (320, 278) with delta (0, 0)
Screenshot: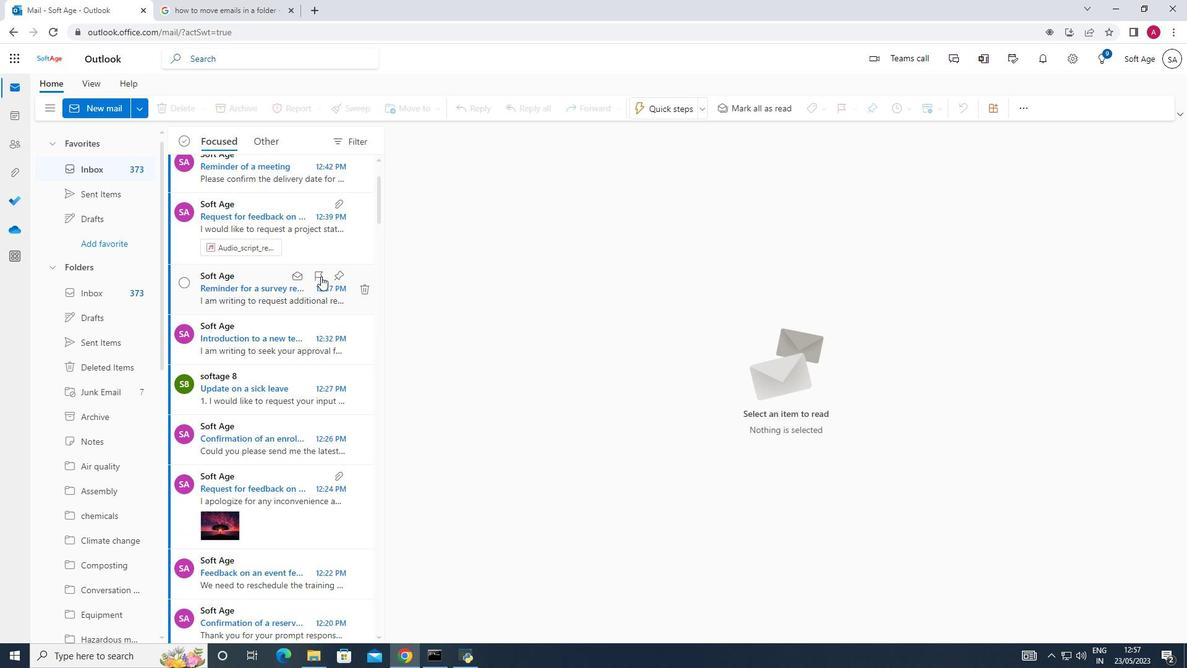 
Action: Mouse scrolled (320, 278) with delta (0, 0)
Screenshot: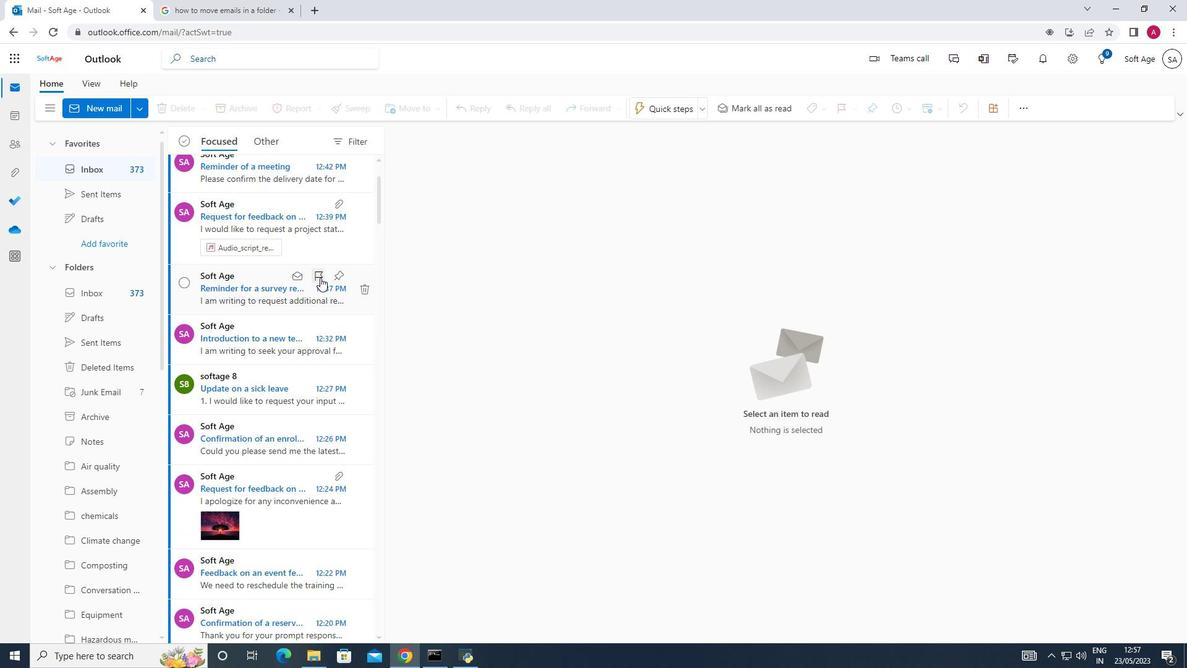 
Action: Mouse moved to (99, 191)
Screenshot: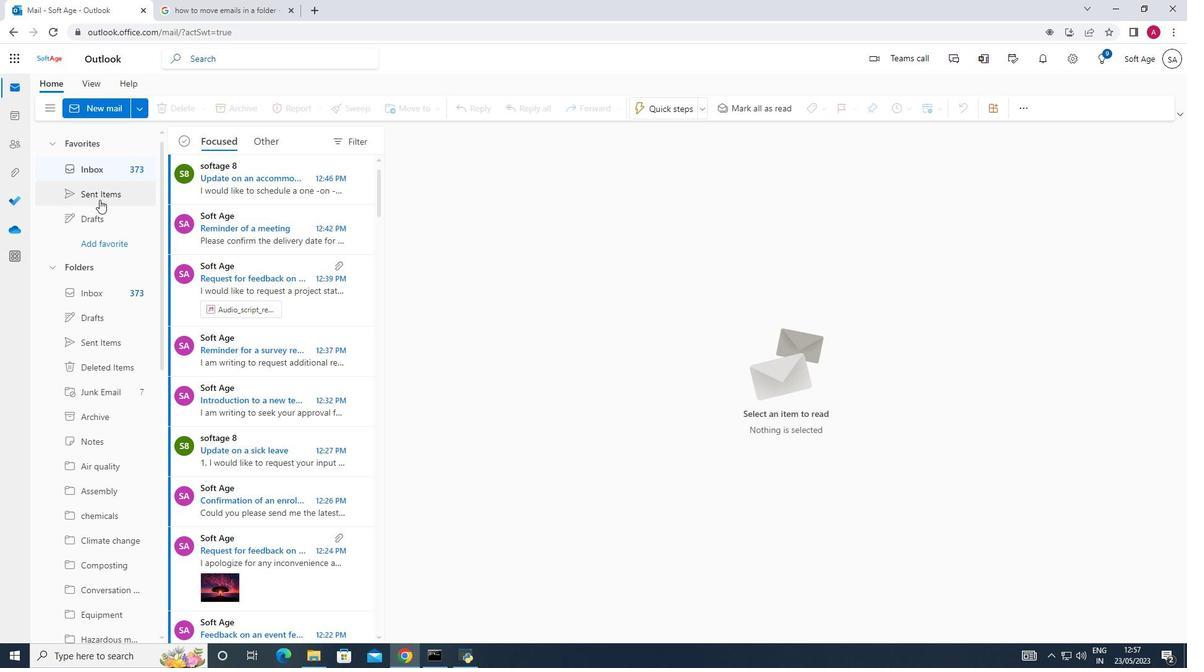 
Action: Mouse pressed left at (99, 191)
Screenshot: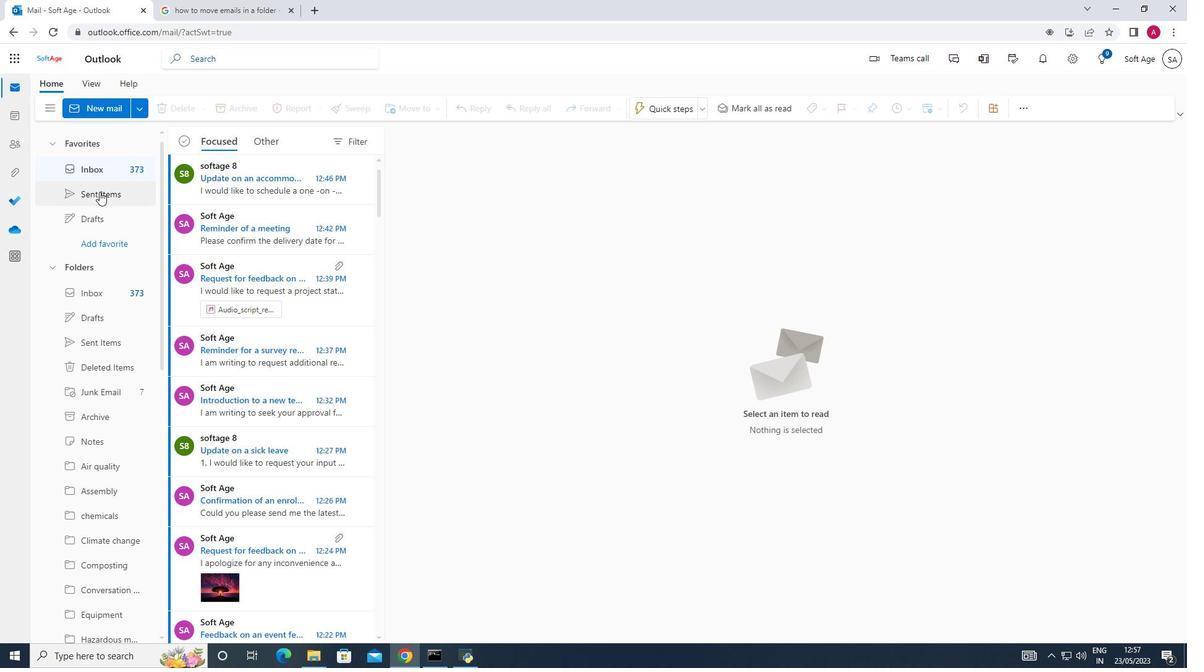 
Action: Mouse moved to (131, 269)
Screenshot: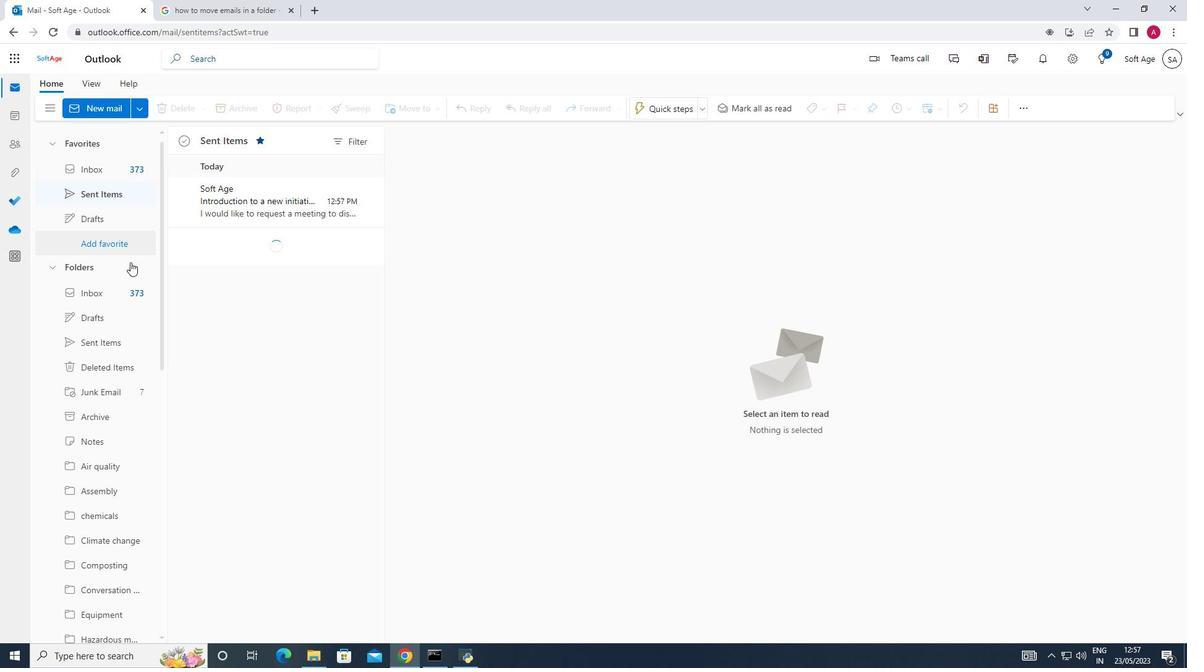 
Action: Mouse scrolled (131, 268) with delta (0, 0)
Screenshot: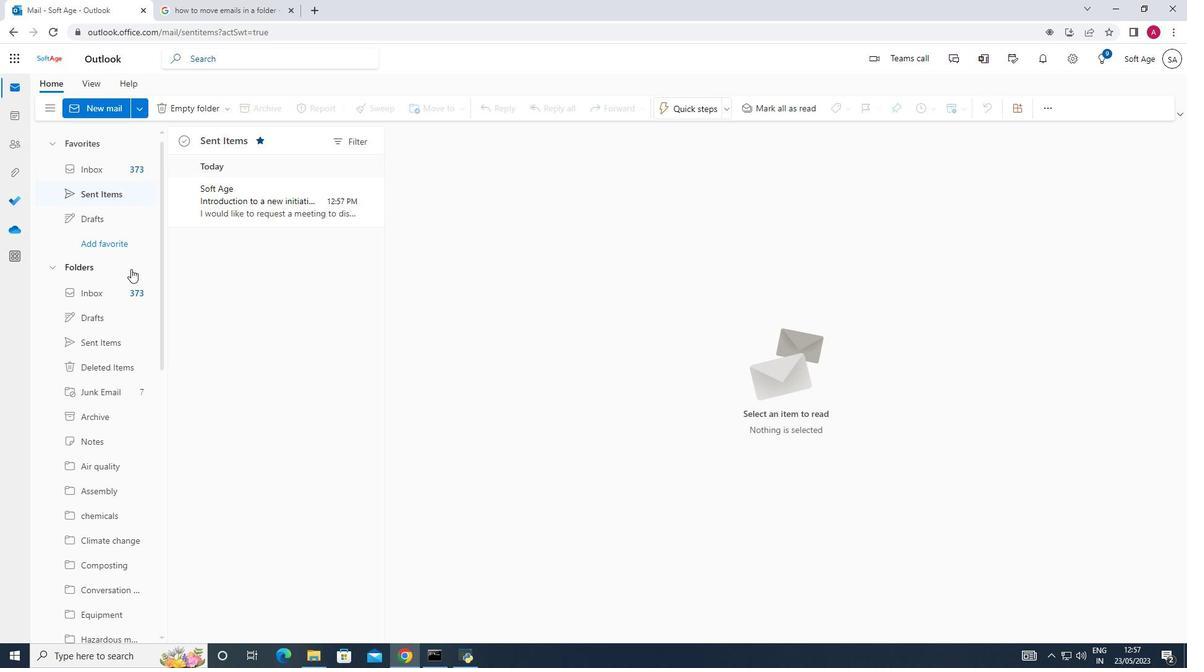 
Action: Mouse scrolled (131, 268) with delta (0, 0)
Screenshot: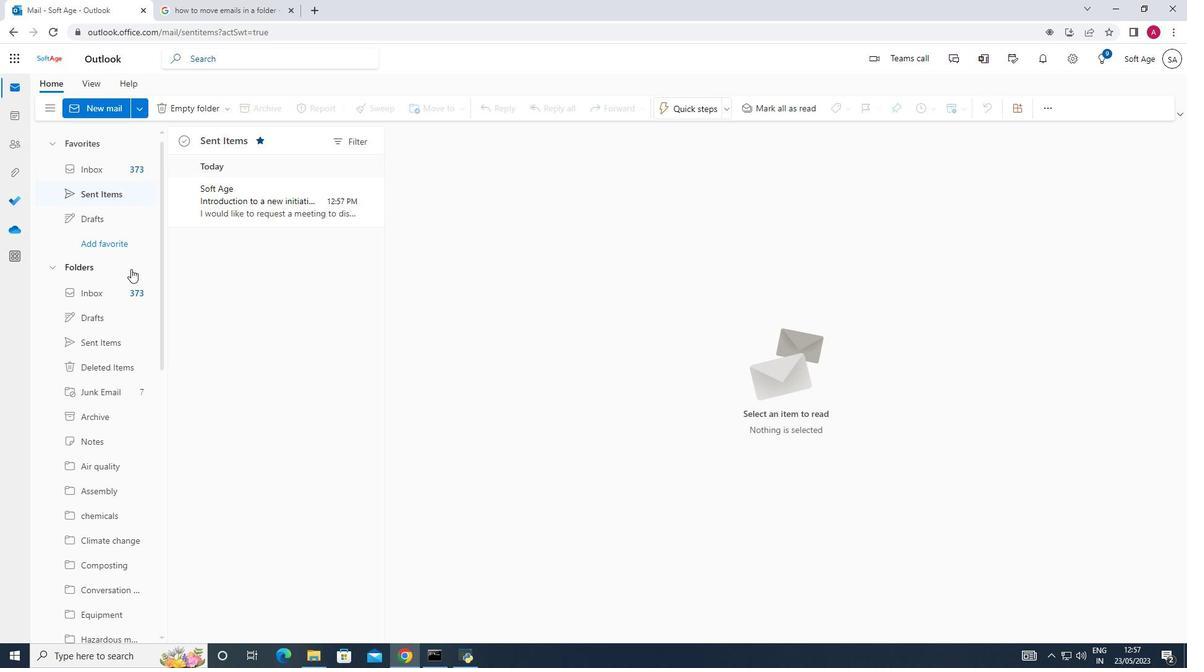 
Action: Mouse scrolled (131, 268) with delta (0, 0)
Screenshot: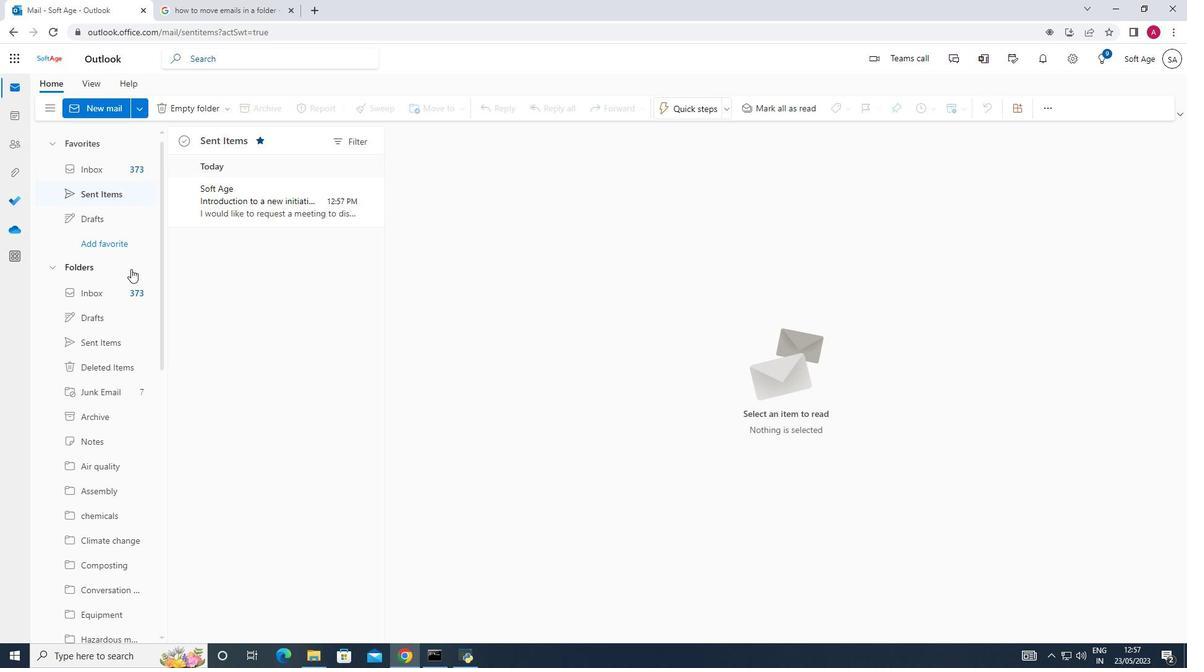 
Action: Mouse scrolled (131, 268) with delta (0, 0)
Screenshot: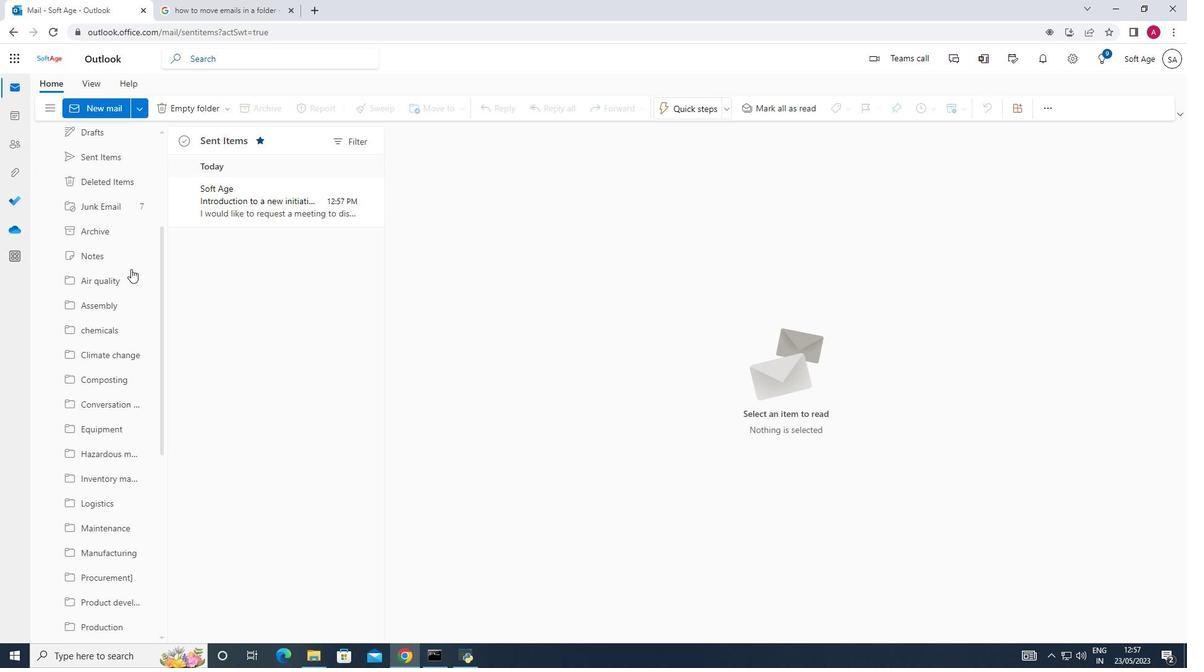 
Action: Mouse scrolled (131, 268) with delta (0, 0)
Screenshot: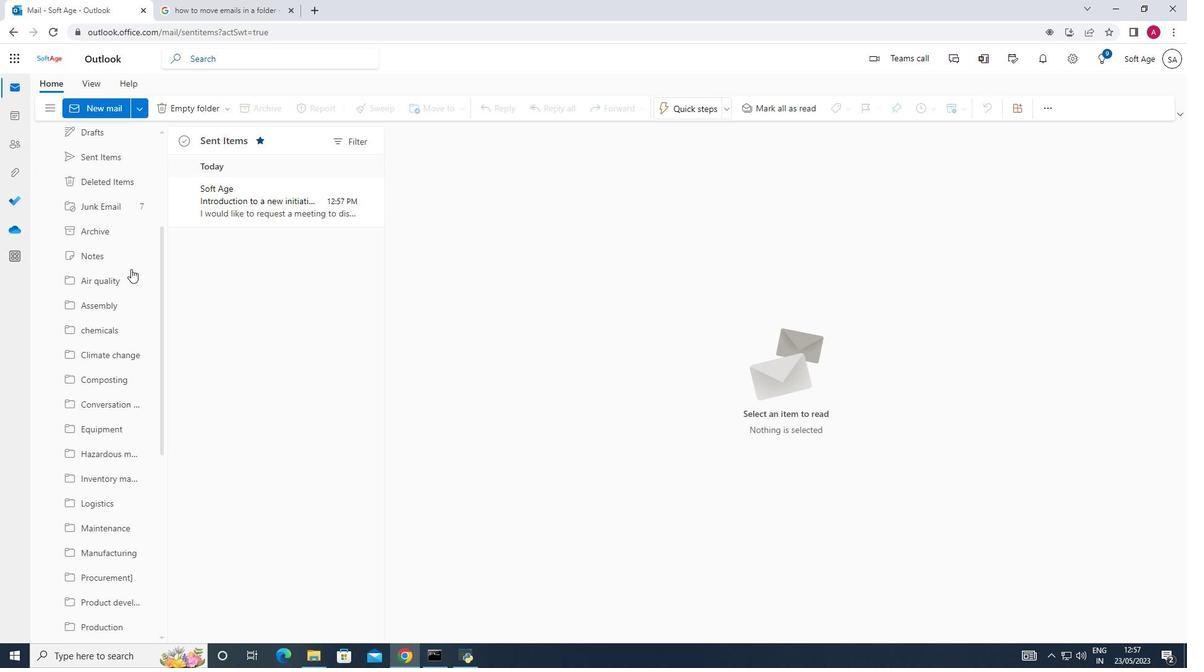 
Action: Mouse scrolled (131, 268) with delta (0, 0)
Screenshot: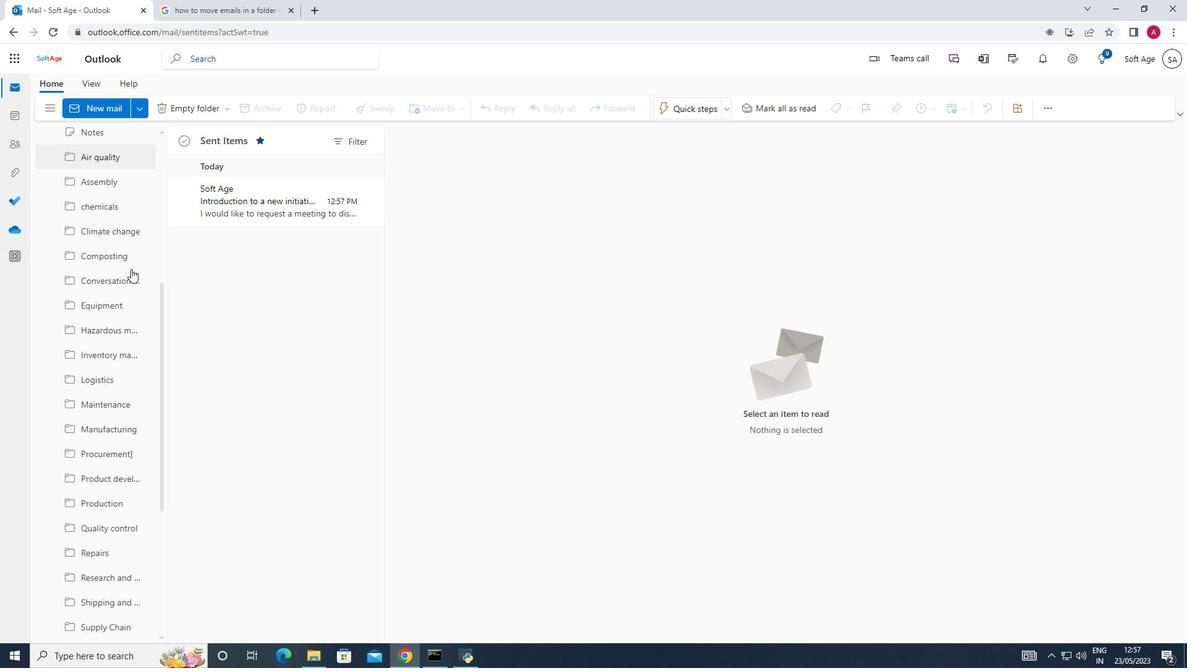 
Action: Mouse scrolled (131, 268) with delta (0, 0)
Screenshot: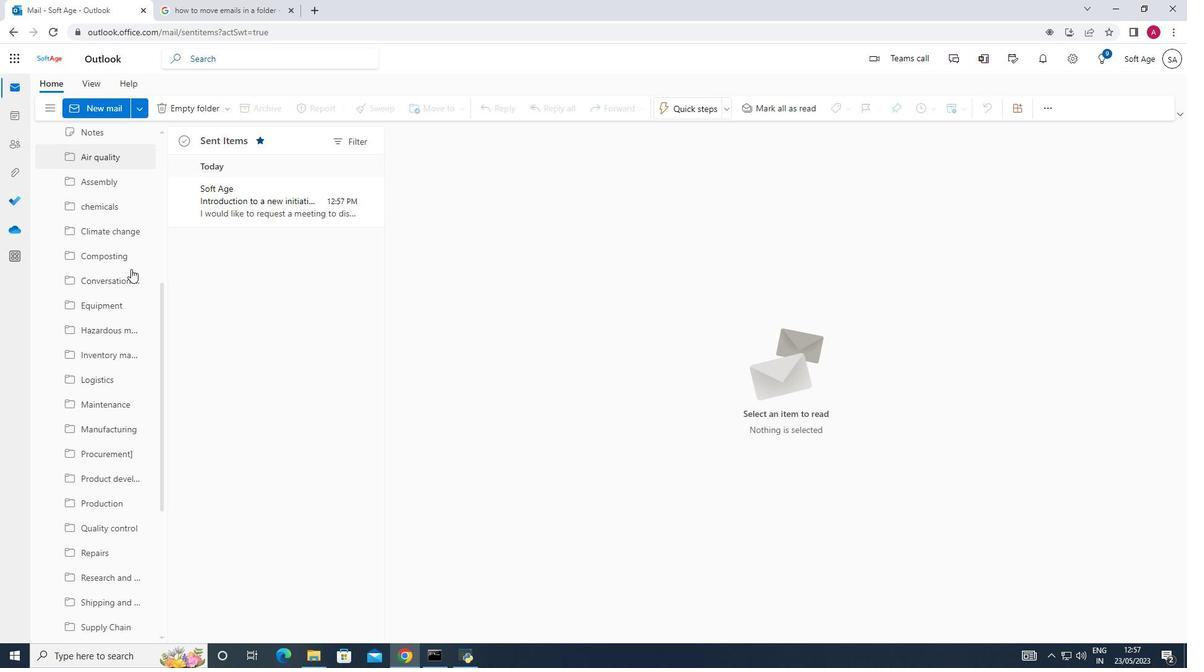
Action: Mouse scrolled (131, 268) with delta (0, 0)
Screenshot: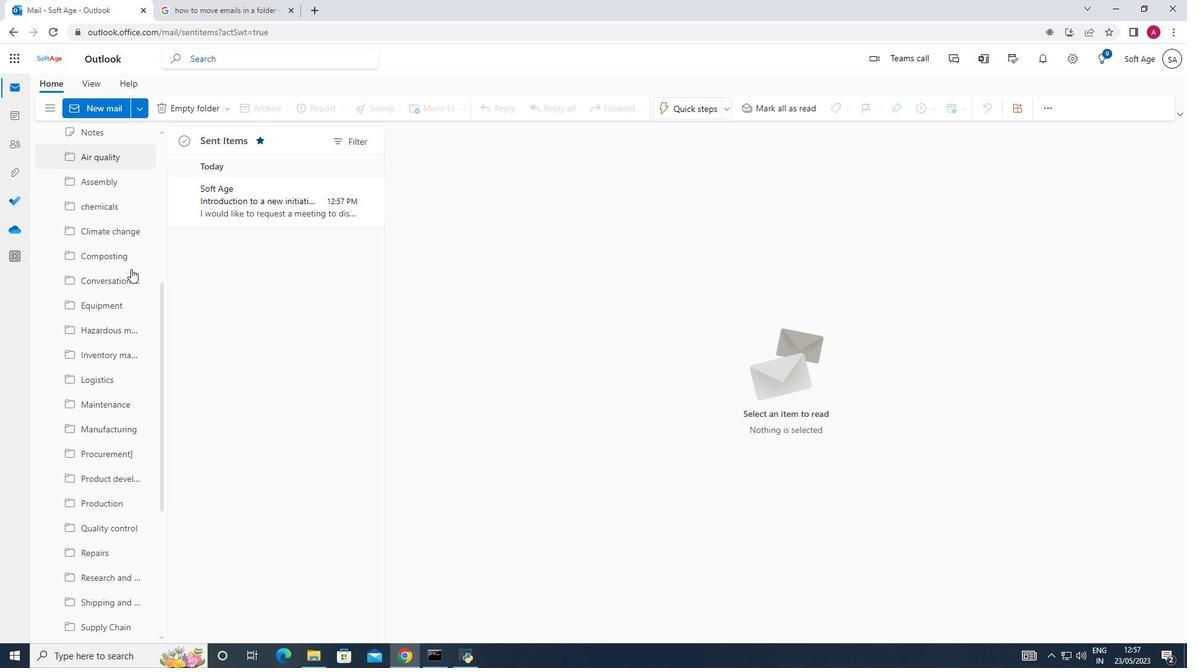 
Action: Mouse scrolled (131, 268) with delta (0, 0)
Screenshot: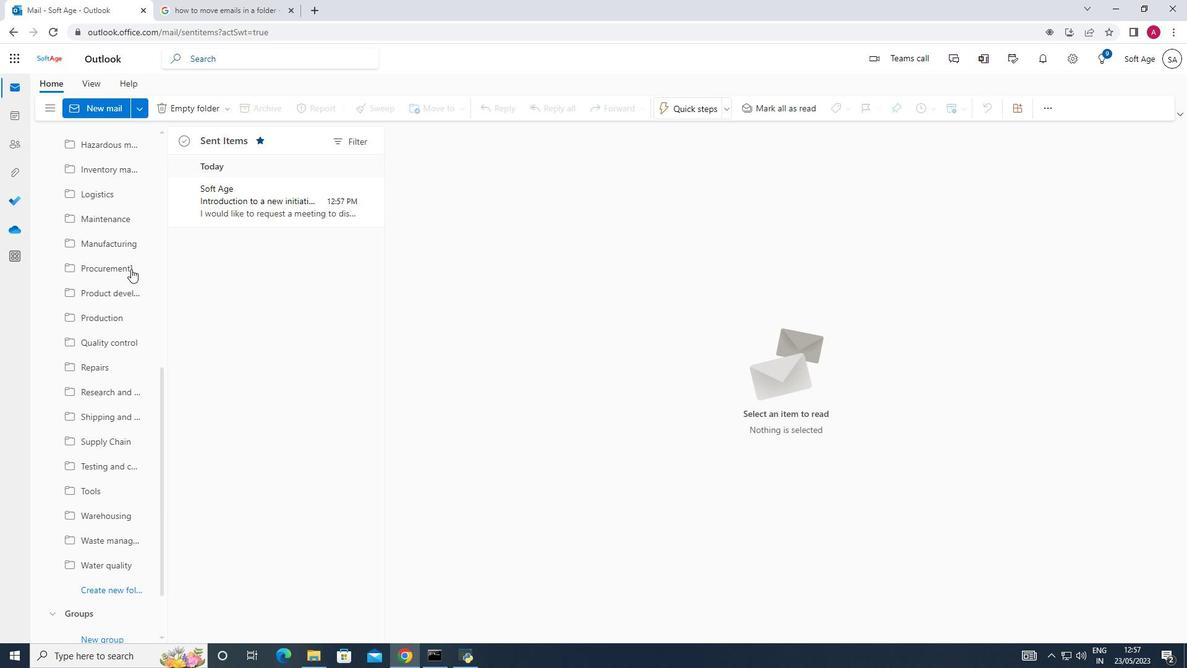 
Action: Mouse scrolled (131, 268) with delta (0, 0)
Screenshot: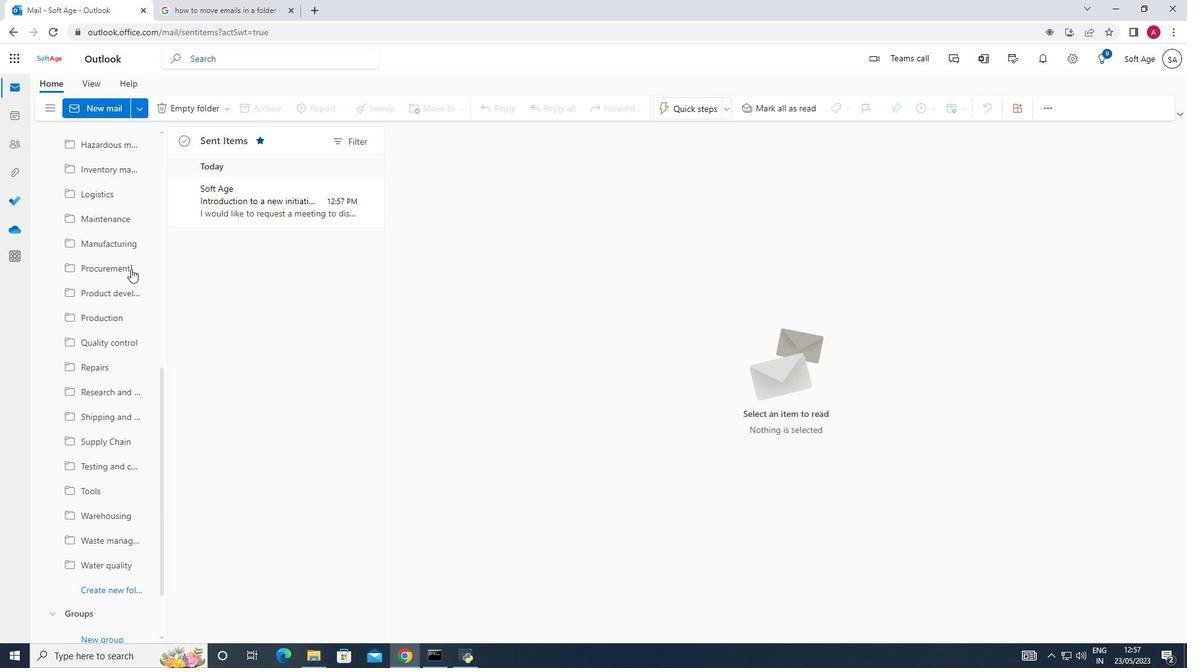 
Action: Mouse scrolled (131, 268) with delta (0, 0)
Screenshot: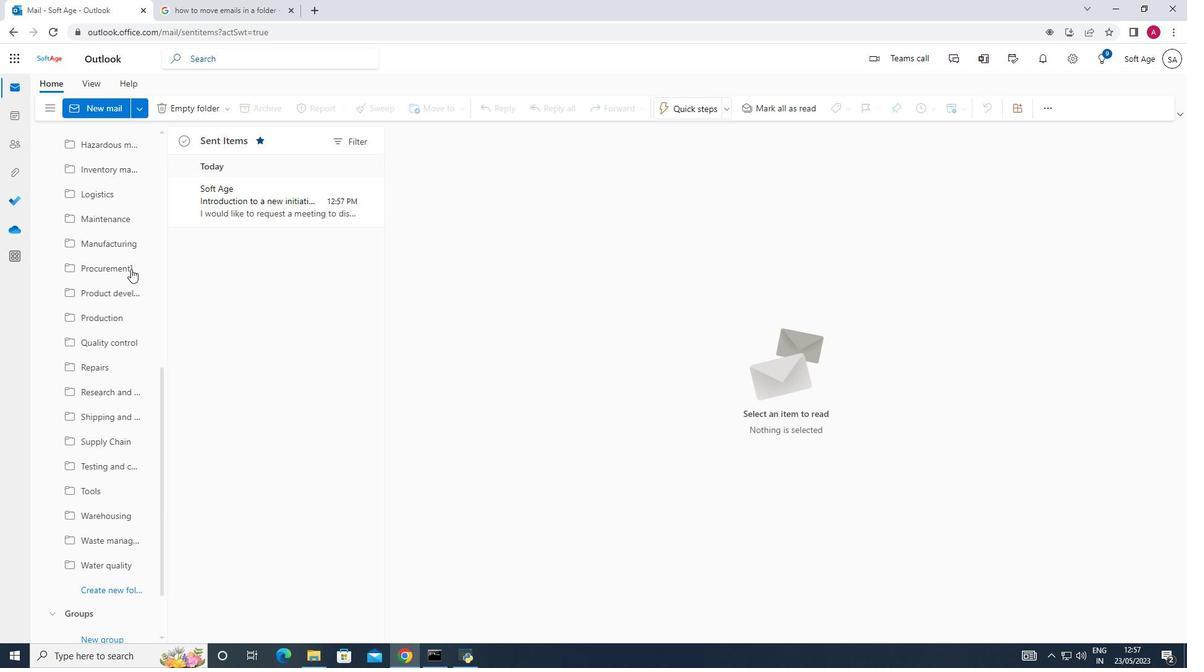 
Action: Mouse scrolled (131, 268) with delta (0, 0)
Screenshot: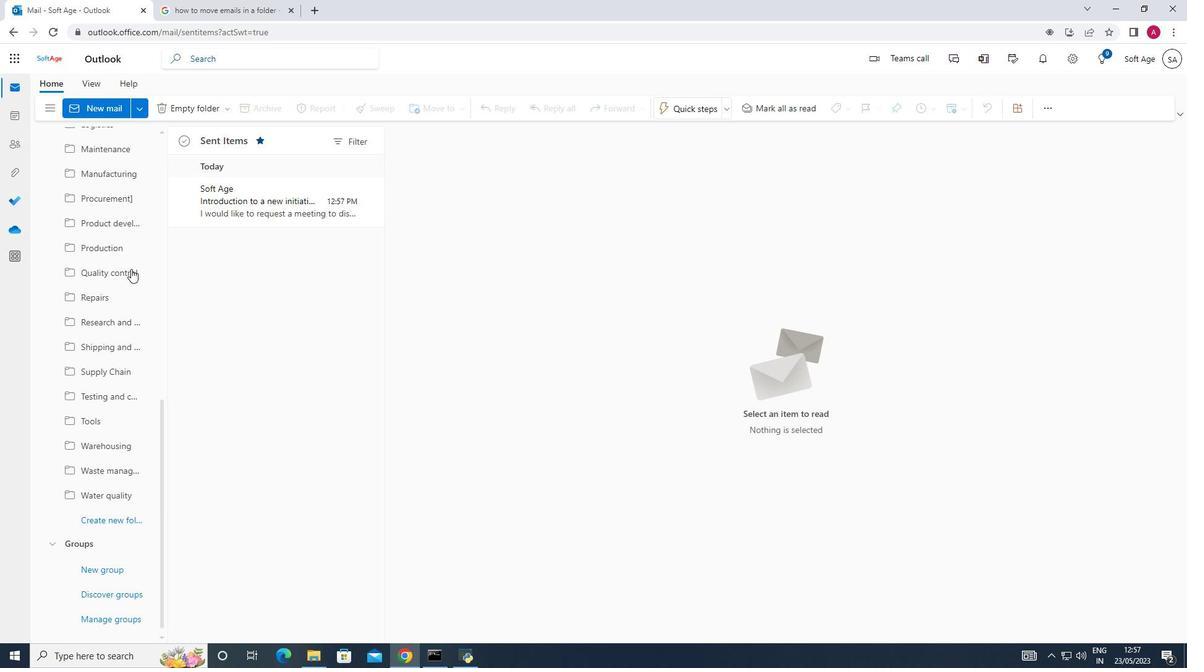 
Action: Mouse scrolled (131, 268) with delta (0, 0)
Screenshot: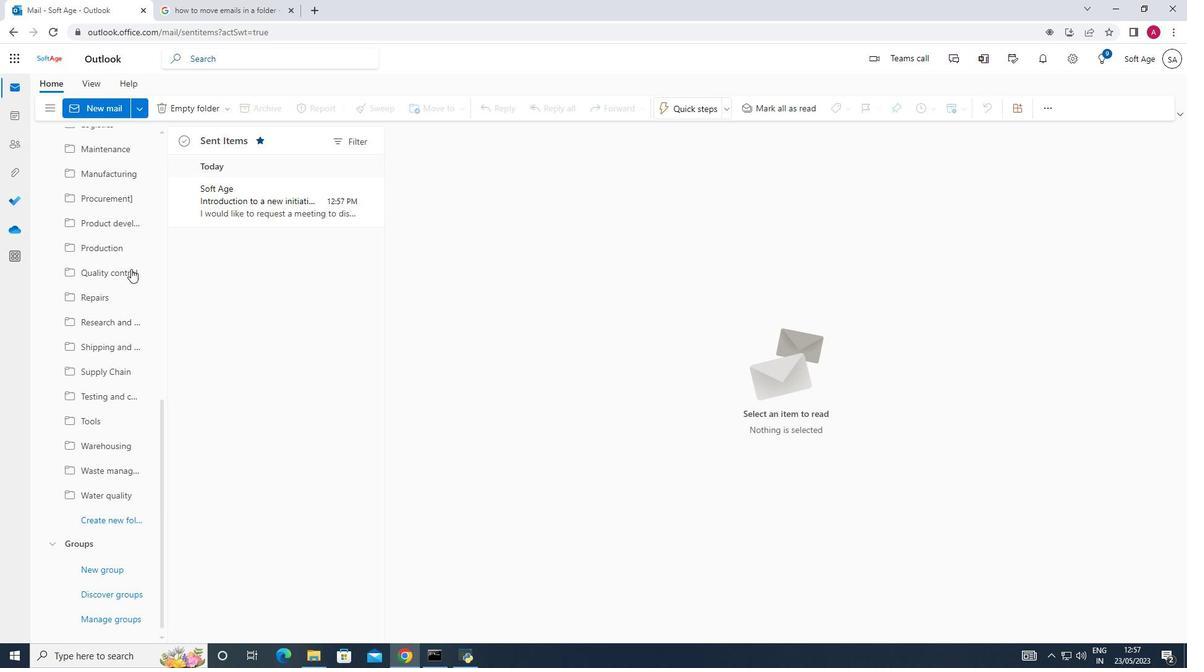 
Action: Mouse moved to (103, 519)
Screenshot: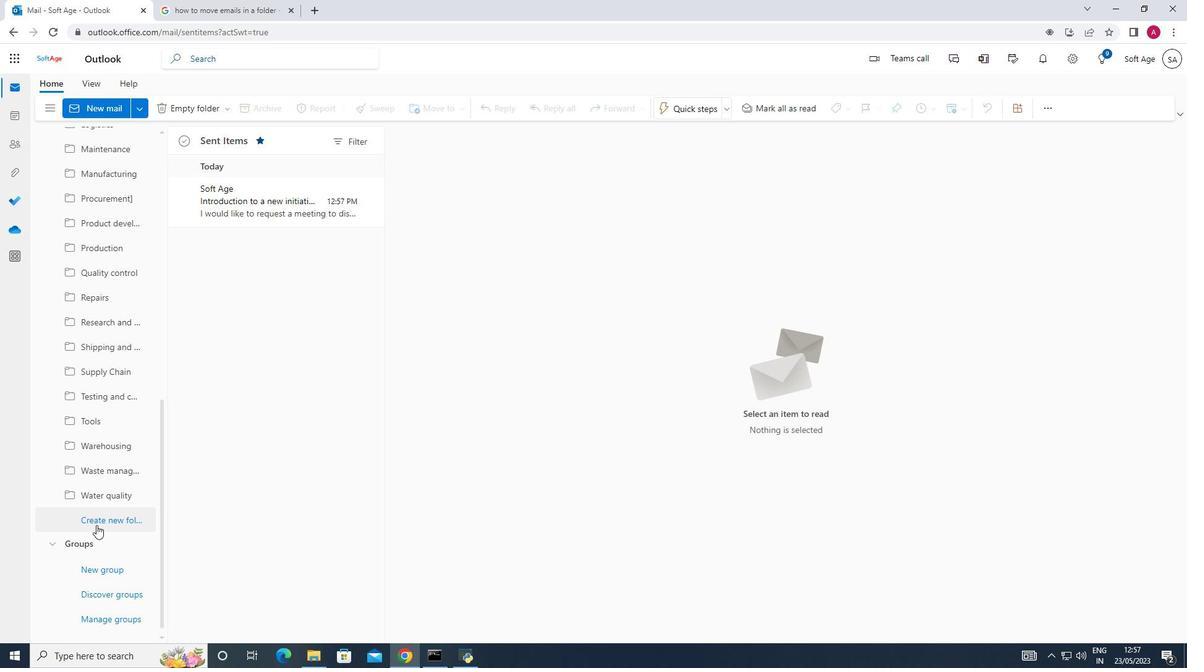 
Action: Mouse pressed left at (103, 519)
Screenshot: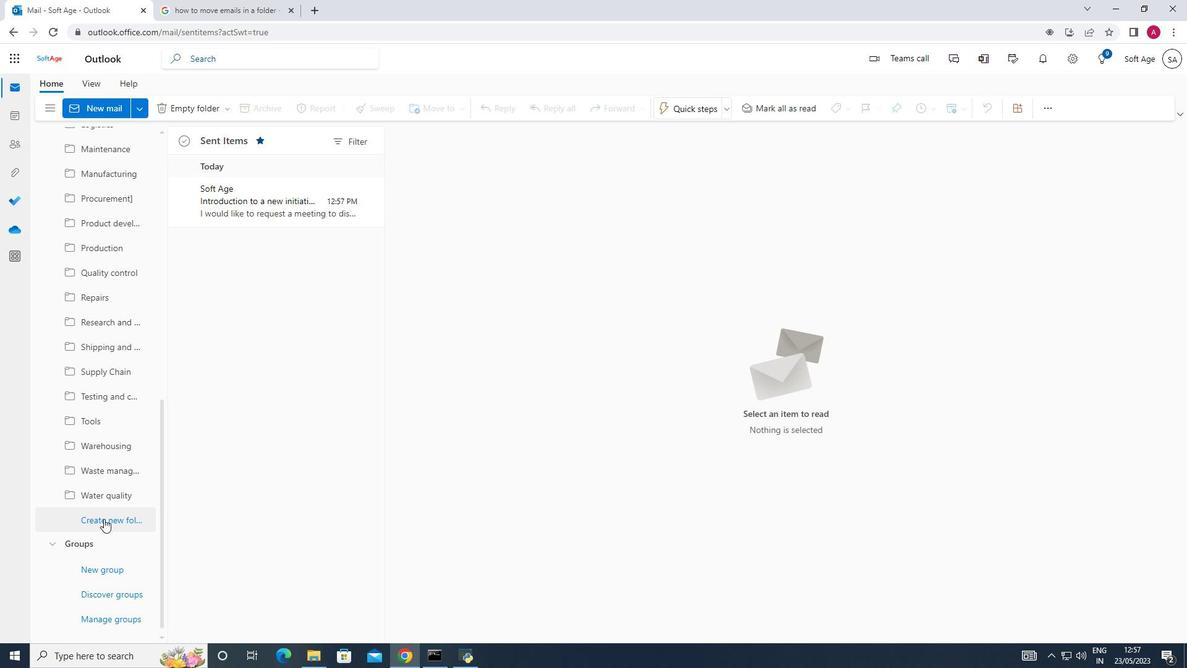 
Action: Mouse moved to (110, 517)
Screenshot: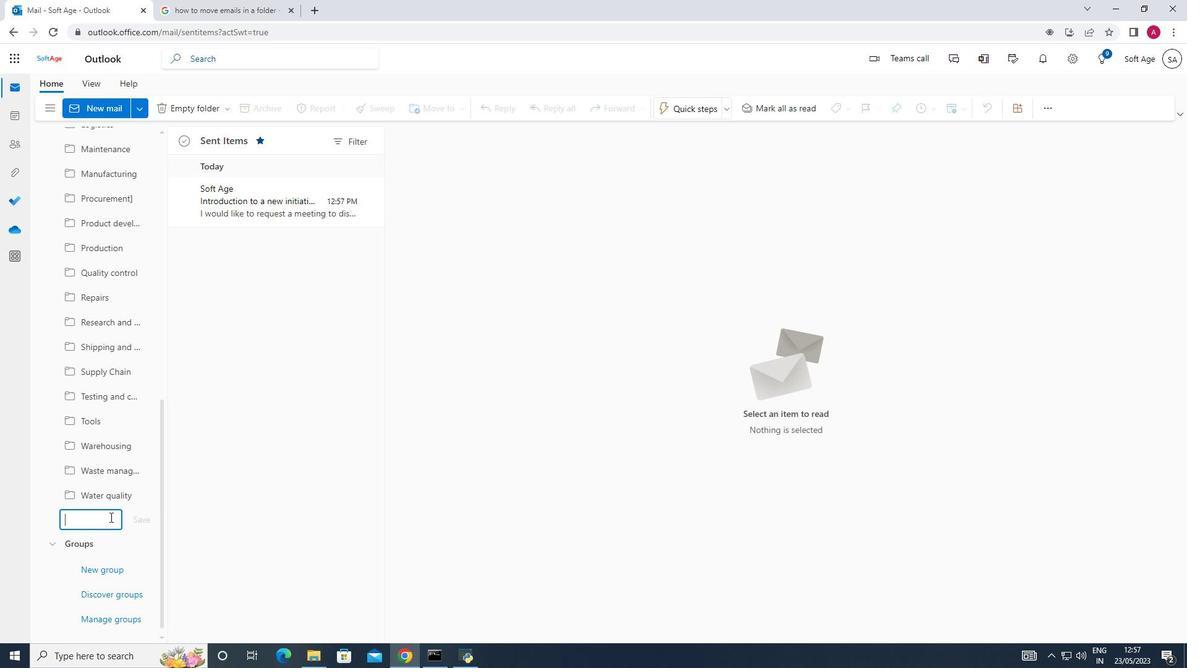 
Action: Mouse pressed left at (110, 517)
Screenshot: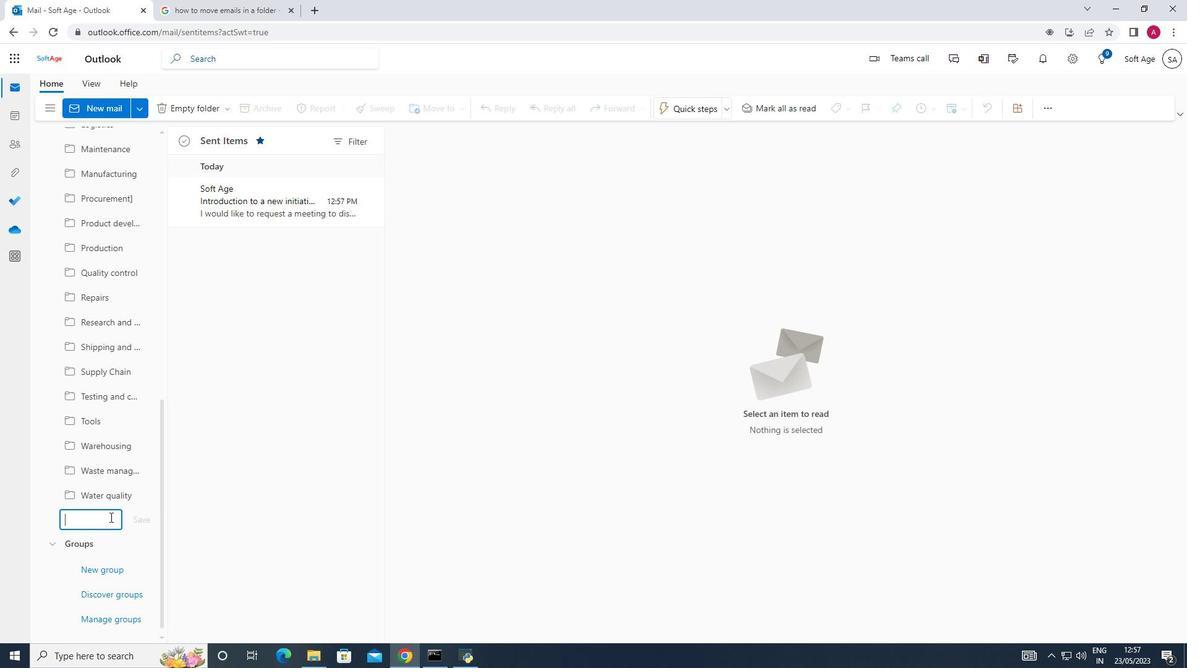 
Action: Mouse moved to (110, 518)
Screenshot: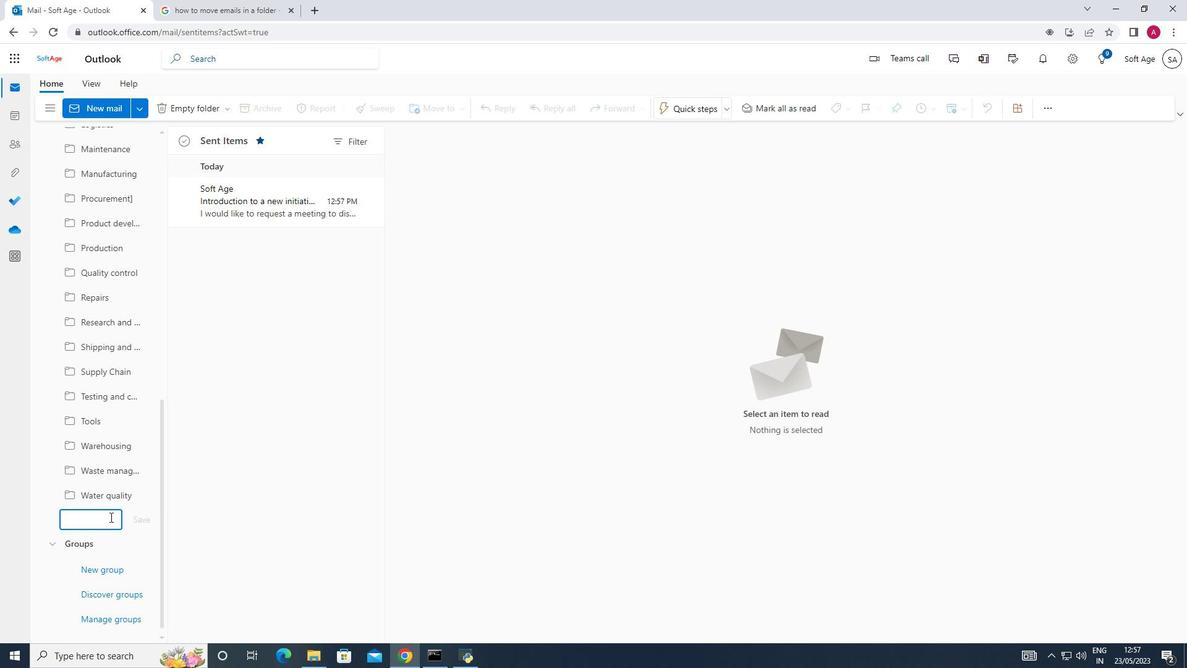 
Action: Key pressed <Key.shift>Rw<Key.backspace>aw<Key.space>materials<Key.enter>
Screenshot: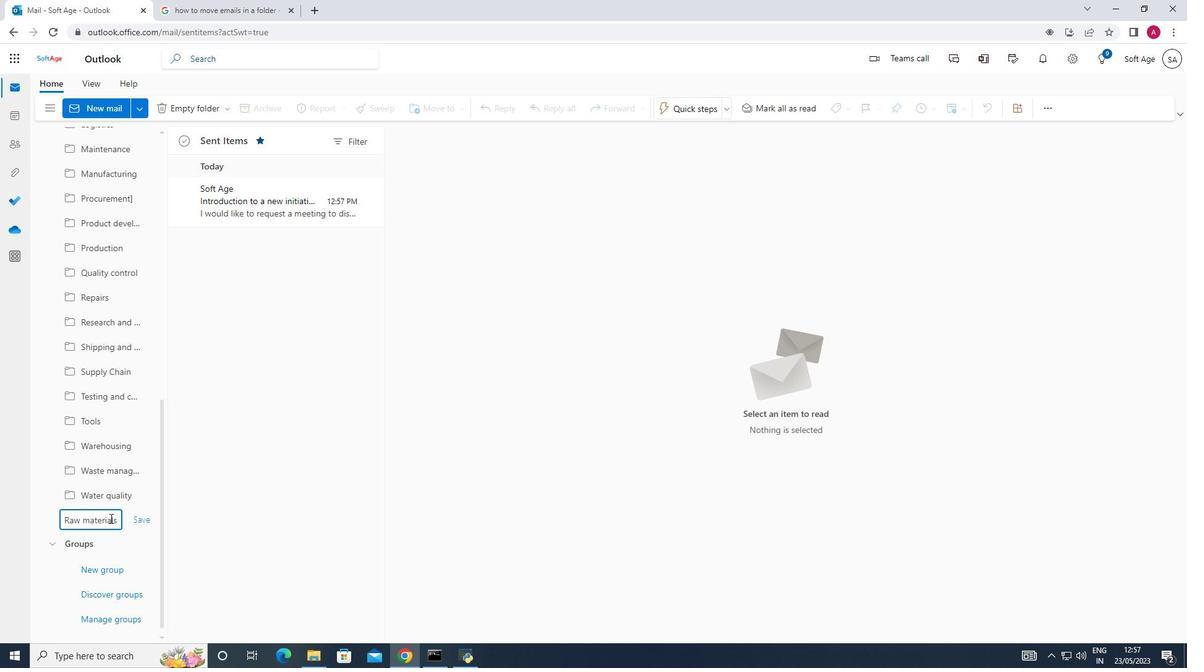 
Action: Mouse moved to (285, 199)
Screenshot: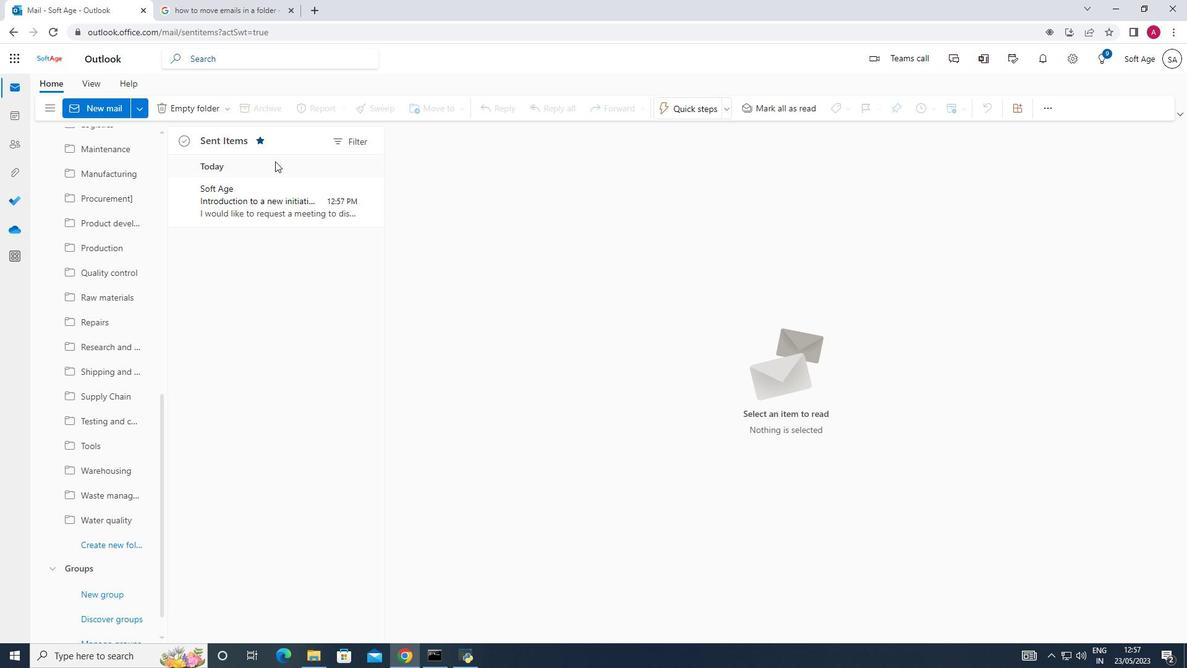 
Action: Mouse pressed left at (285, 199)
Screenshot: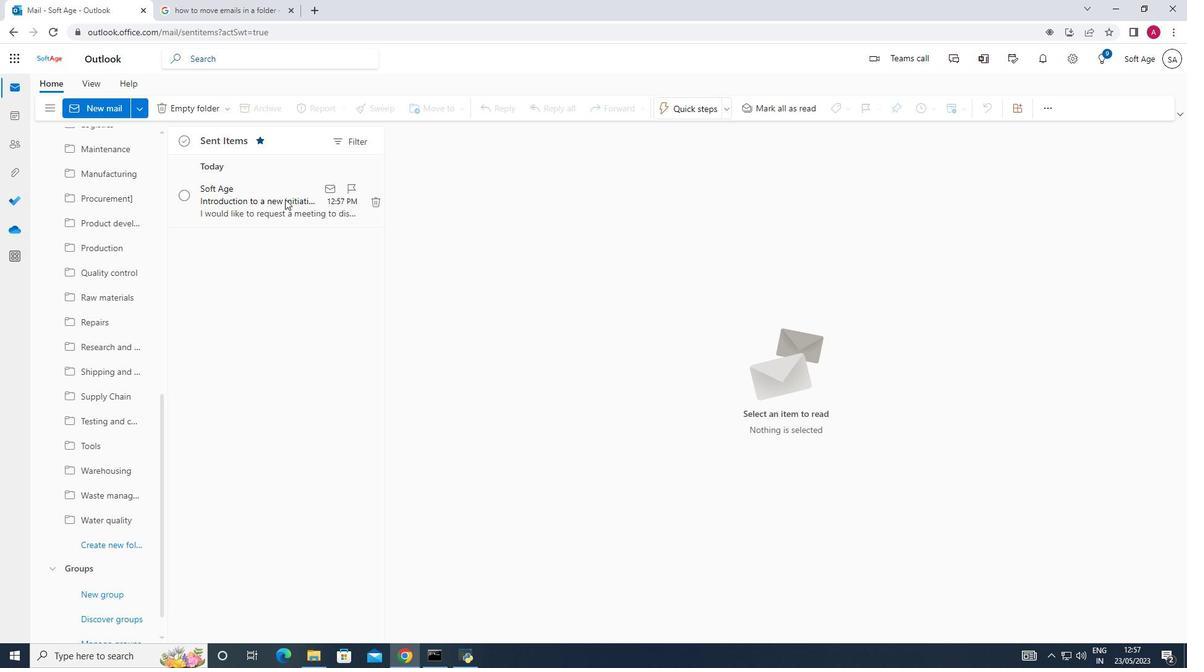 
Action: Mouse pressed right at (285, 199)
Screenshot: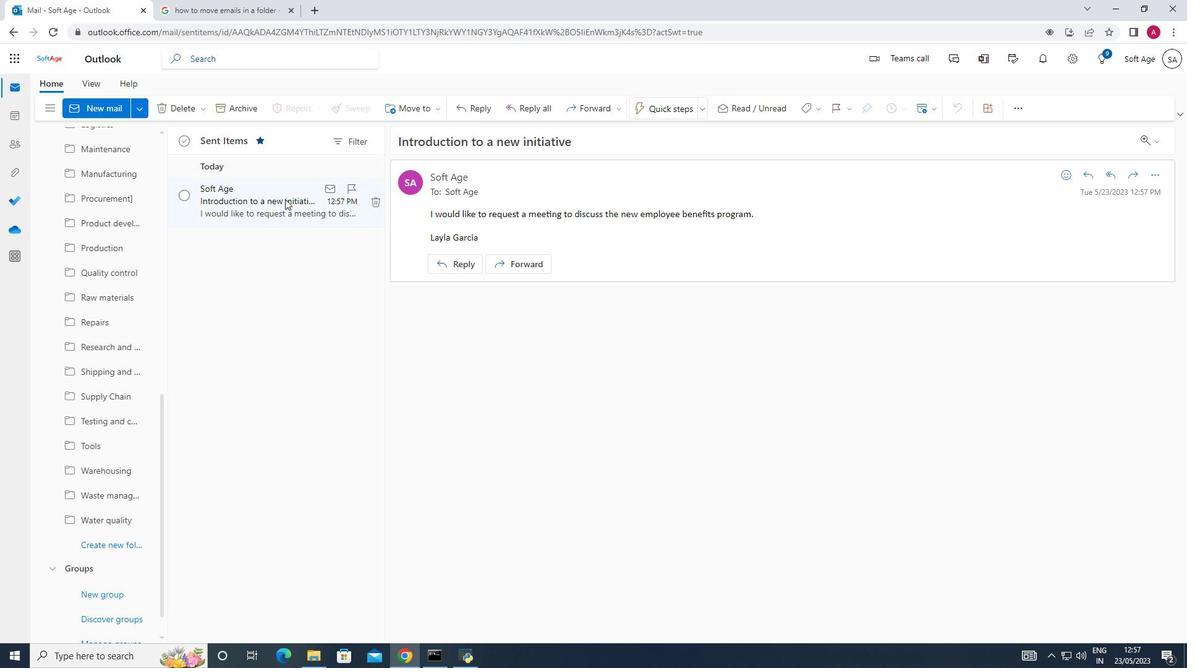 
Action: Mouse scrolled (285, 198) with delta (0, 0)
Screenshot: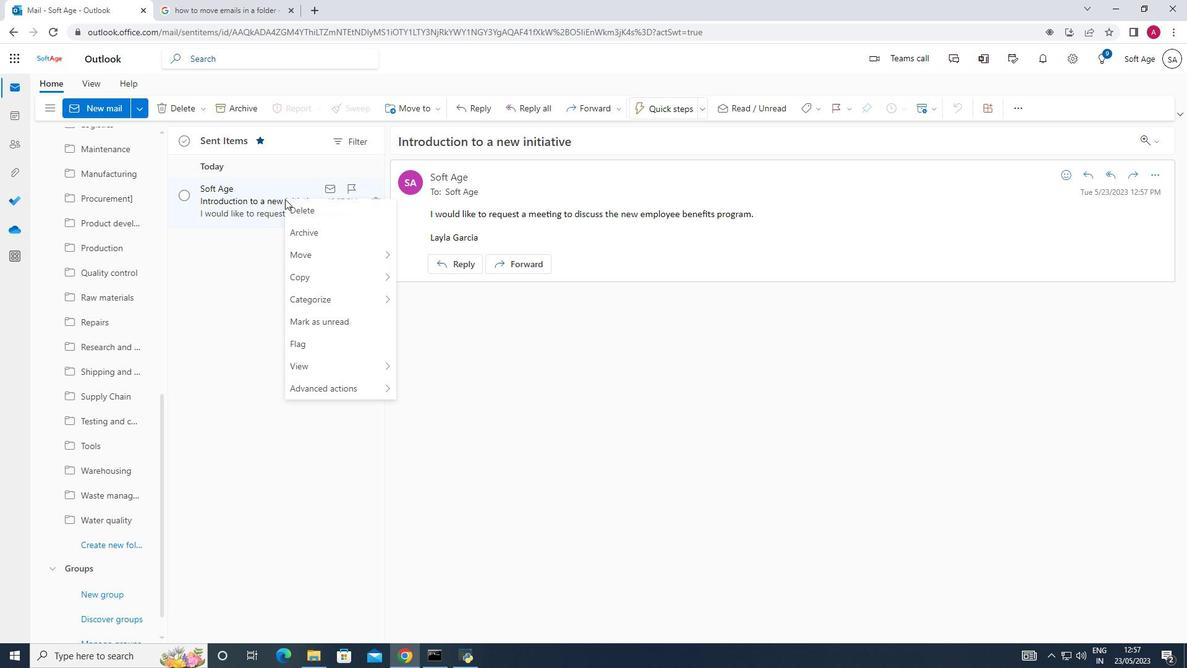 
Action: Mouse moved to (304, 257)
Screenshot: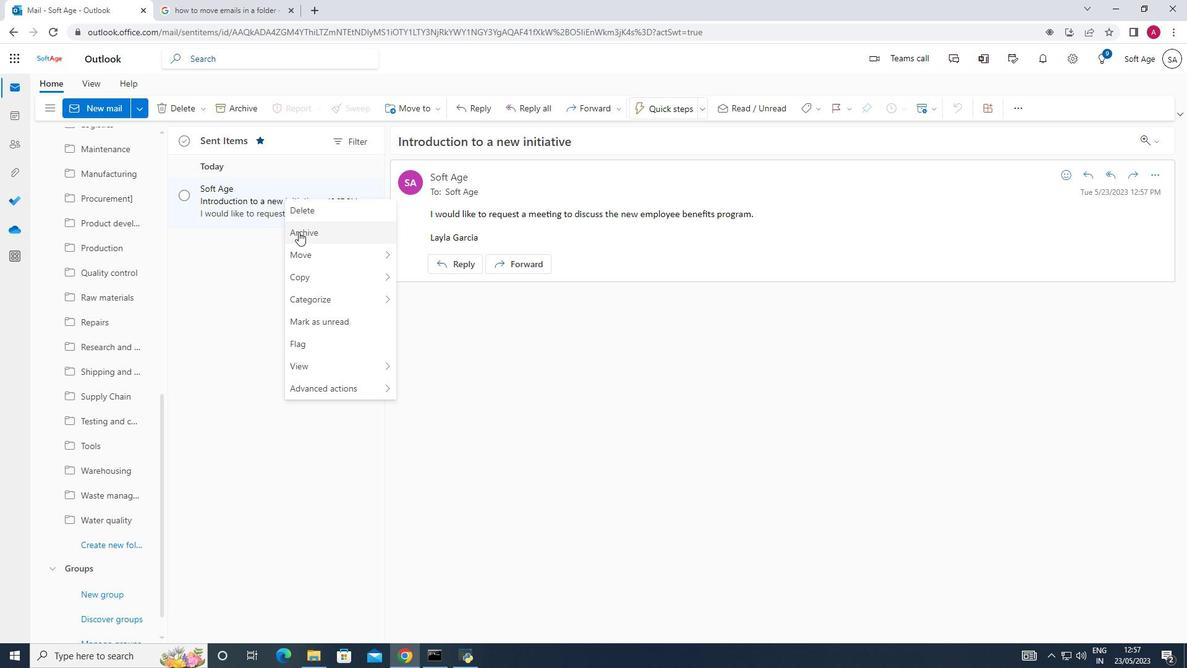 
Action: Mouse pressed left at (304, 257)
Screenshot: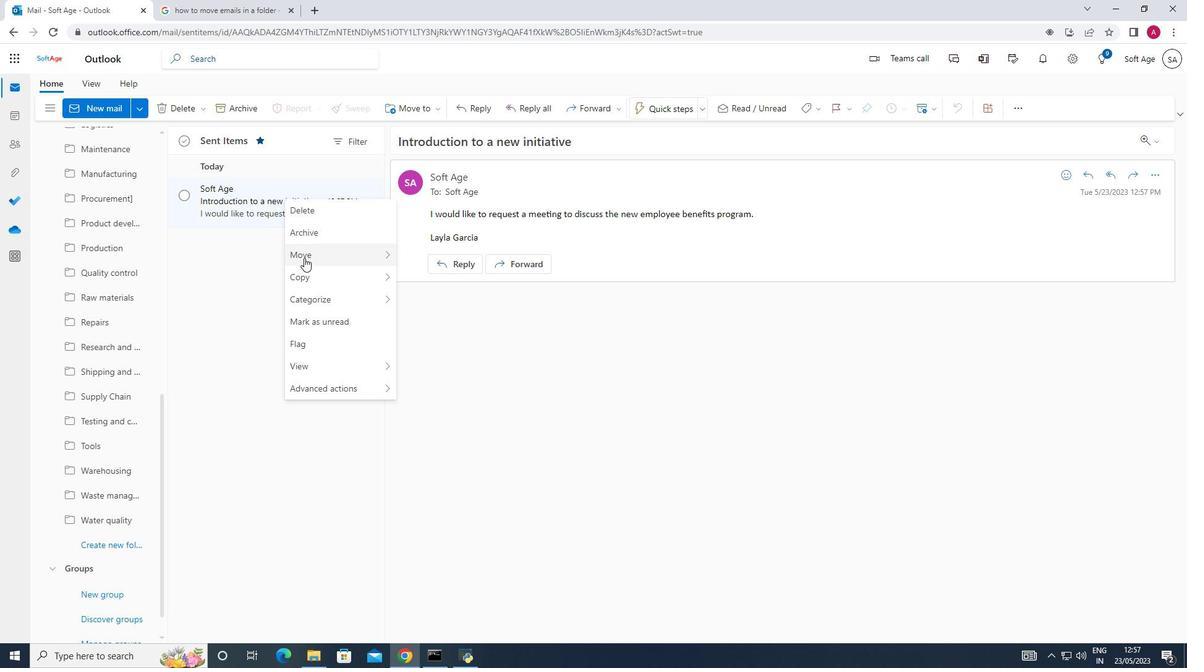
Action: Mouse moved to (416, 254)
Screenshot: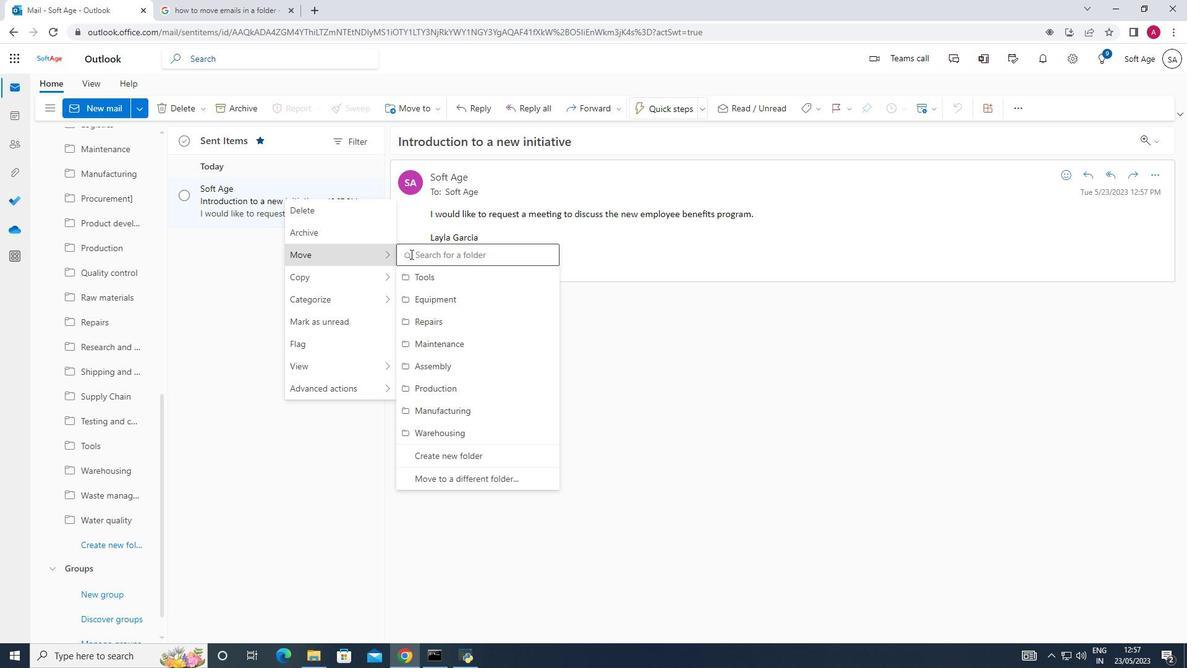 
Action: Mouse pressed left at (416, 254)
Screenshot: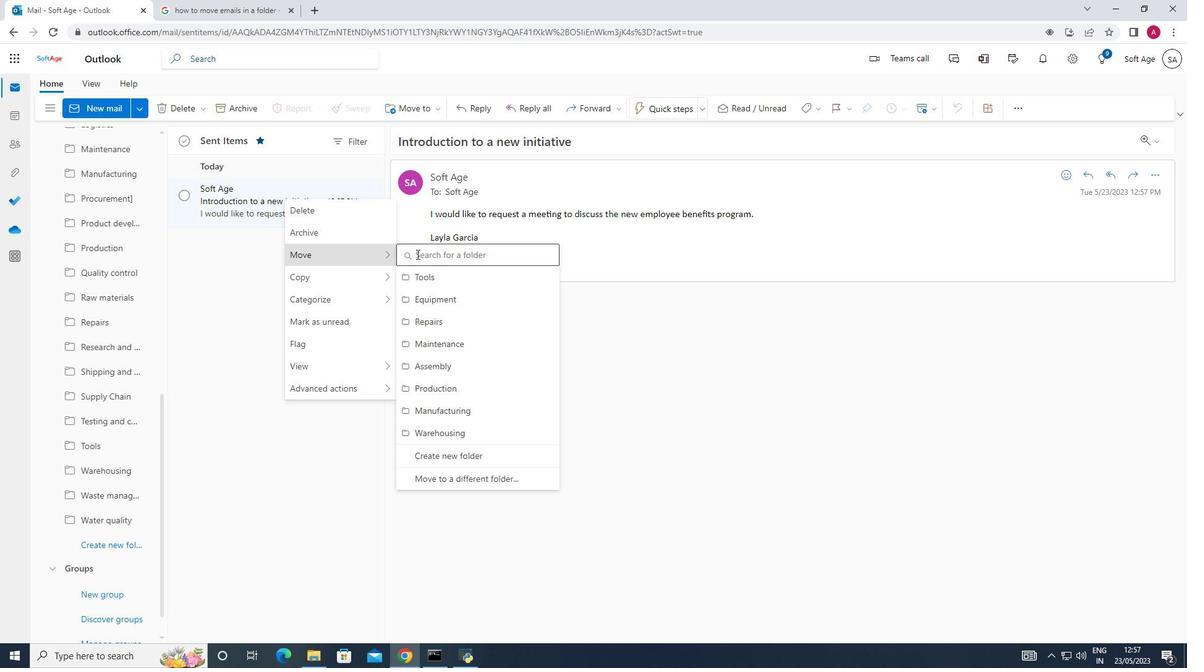 
Action: Key pressed <Key.shift><Key.shift>Raw
Screenshot: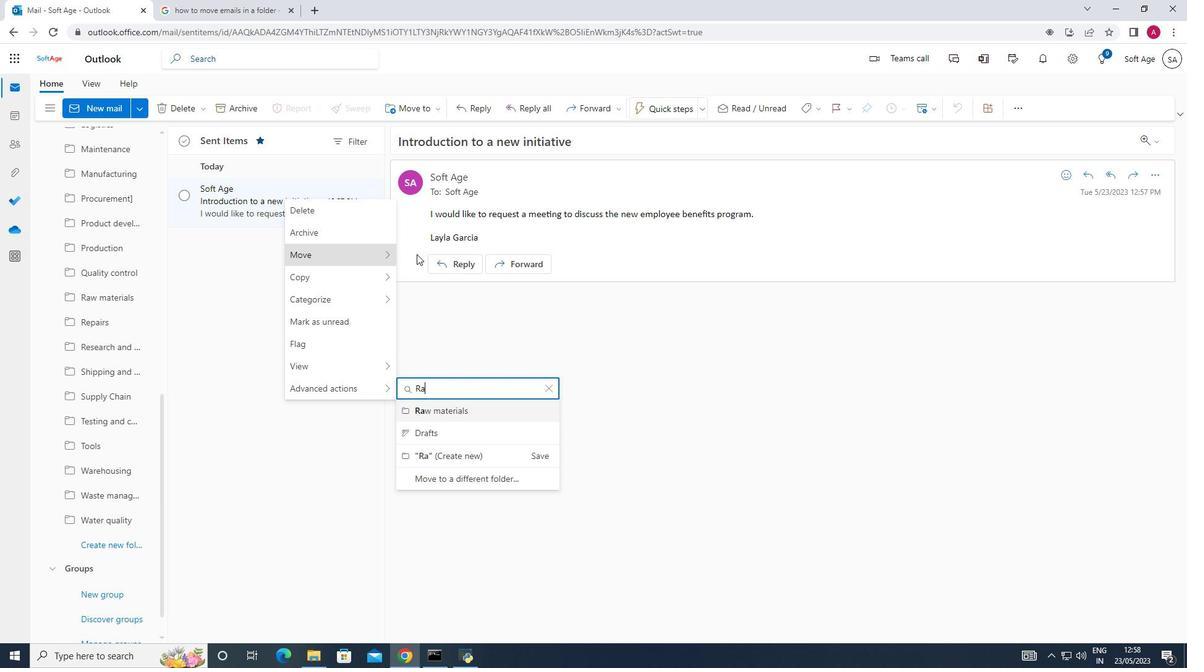 
Action: Mouse moved to (465, 431)
Screenshot: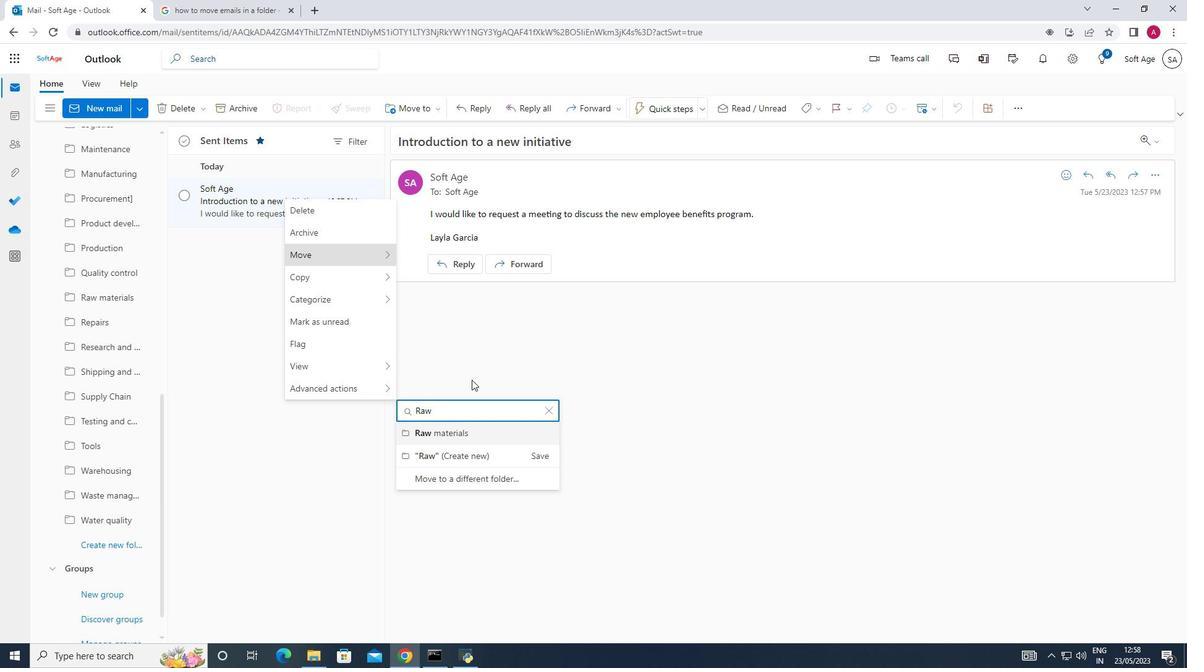 
Action: Mouse pressed left at (465, 431)
Screenshot: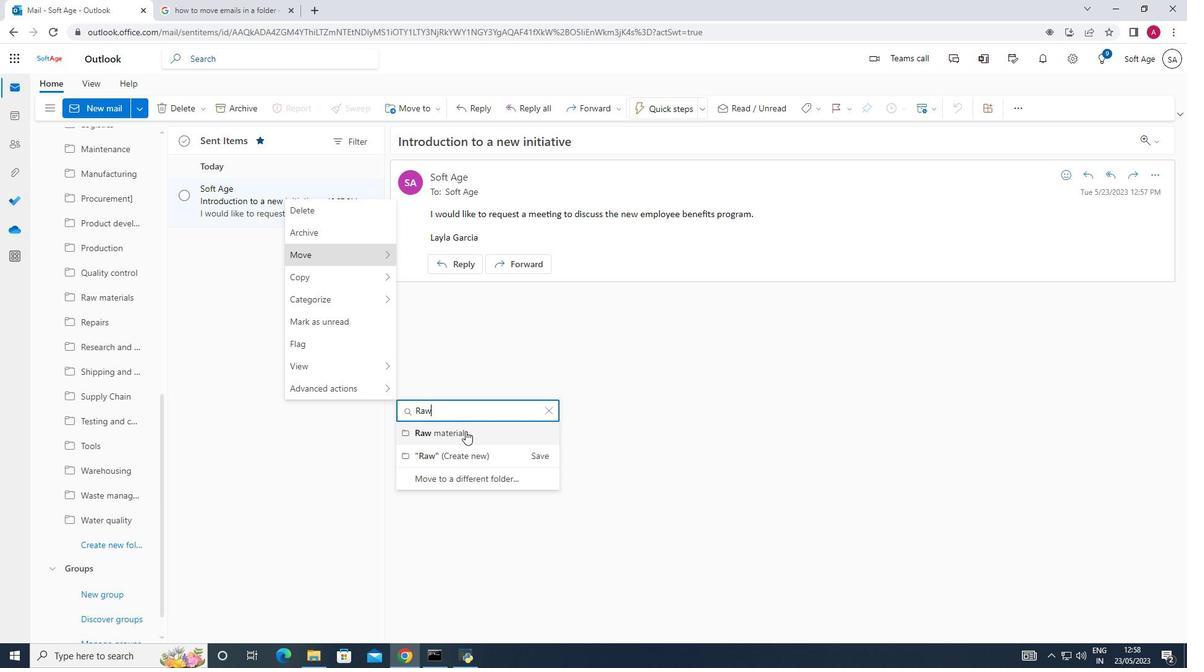 
